 Task: Add an event with the title Third Quarterly Sales Performance Review and Strategy Refinement, date '2023/12/22', time 7:30 AM to 9:30 AMand add a description: A lunch and learn session is a unique professional development opportunity where employees gather during their lunch break to learn and engage in educational activities. It combines the convenience of a mealtime with valuable learning experiences, creating a relaxed and interactive environment for knowledge sharing and skill enhancement._x000D_
_x000D_
, put the event into Red category, logged in from the account softage.7@softage.netand send the event invitation to softage.5@softage.net and softage.1@softage.net. Set a reminder for the event 180 day before
Action: Mouse moved to (107, 123)
Screenshot: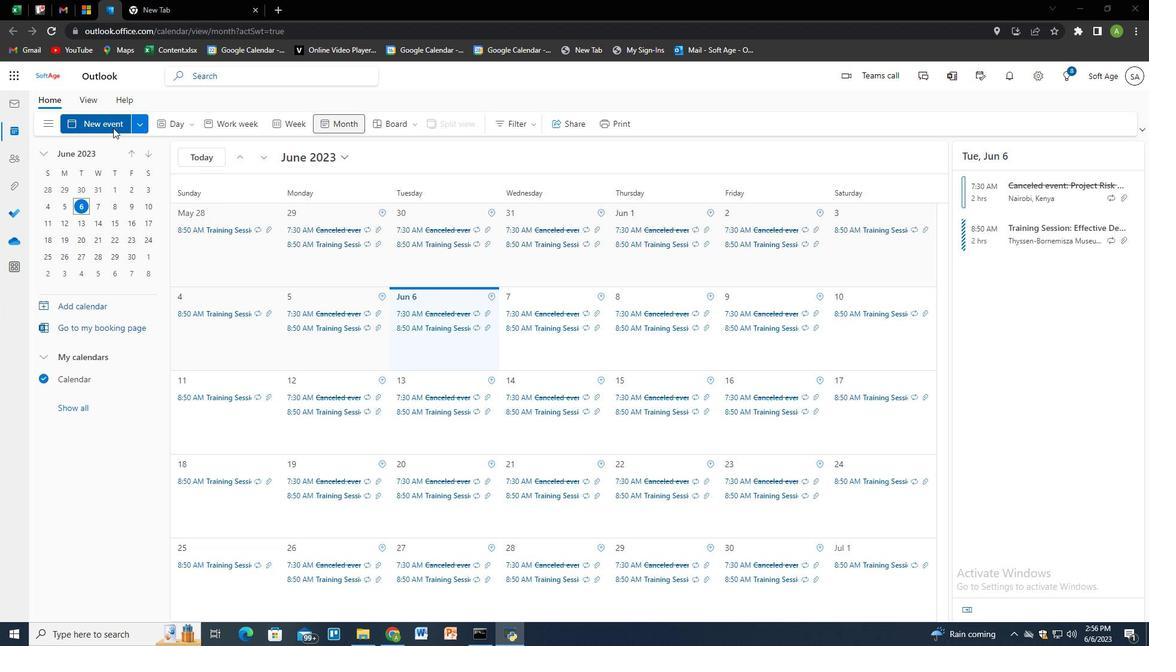 
Action: Mouse pressed left at (107, 123)
Screenshot: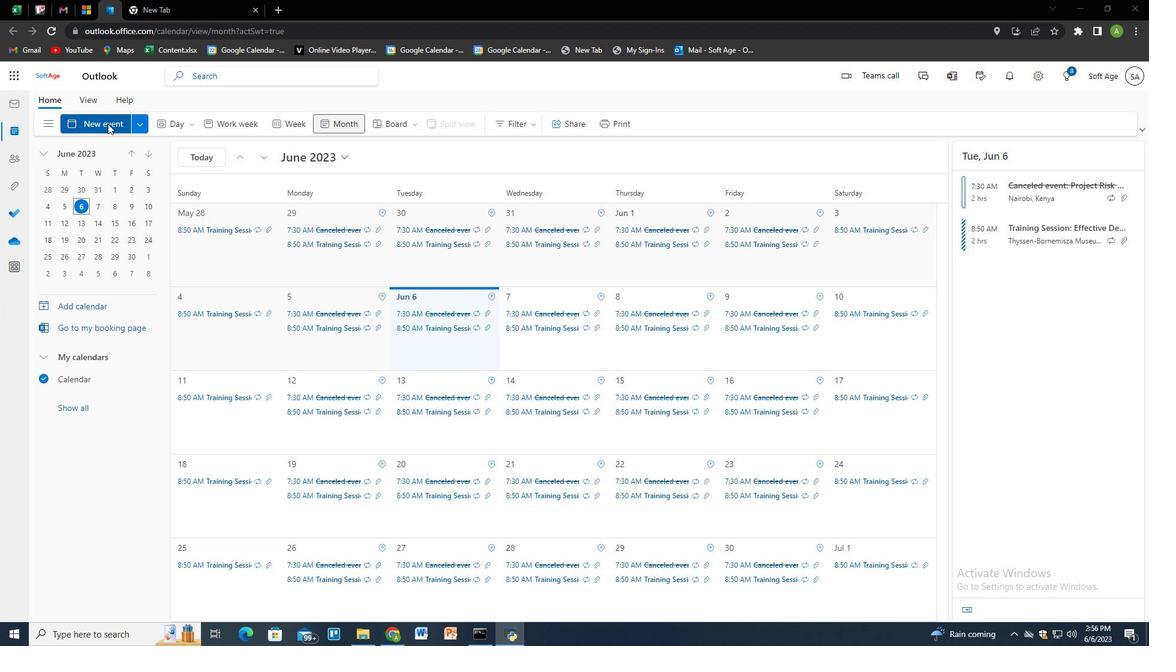 
Action: Mouse moved to (443, 203)
Screenshot: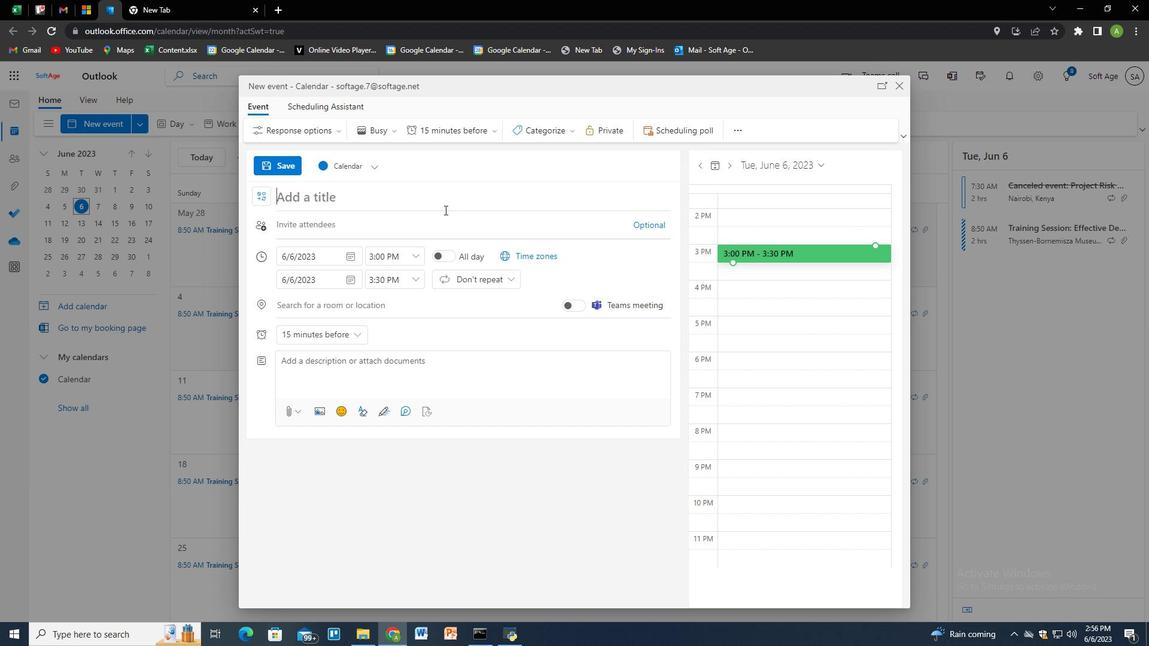 
Action: Mouse pressed left at (443, 203)
Screenshot: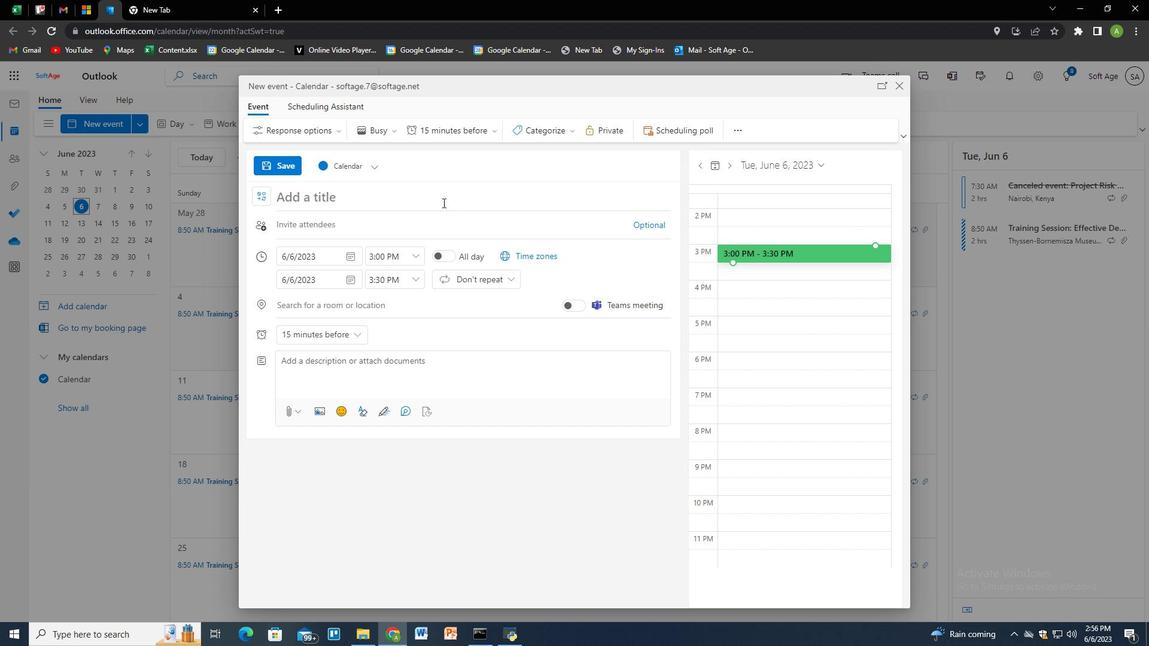 
Action: Key pressed <Key.shift>Third<Key.space><Key.shift><Key.shift><Key.shift><Key.shift><Key.shift><Key.shift><Key.shift><Key.shift><Key.shift><Key.shift><Key.shift><Key.shift><Key.shift><Key.shift><Key.shift><Key.shift><Key.shift><Key.shift><Key.shift><Key.shift><Key.shift><Key.shift><Key.shift><Key.shift><Key.shift><Key.shift><Key.shift><Key.shift><Key.shift><Key.shift><Key.shift><Key.shift><Key.shift><Key.shift><Key.shift><Key.shift><Key.shift><Key.shift><Key.shift><Key.shift><Key.shift><Key.shift><Key.shift><Key.shift><Key.shift>Quarterly<Key.space><Key.shift>Sales<Key.space>p<Key.backspace><Key.shift>Performance<Key.space><Key.shift>Review<Key.space>and<Key.space><Key.shift>Strategy<Key.space><Key.shift>Refinement<Key.tab><Key.tab><Key.tab>
Screenshot: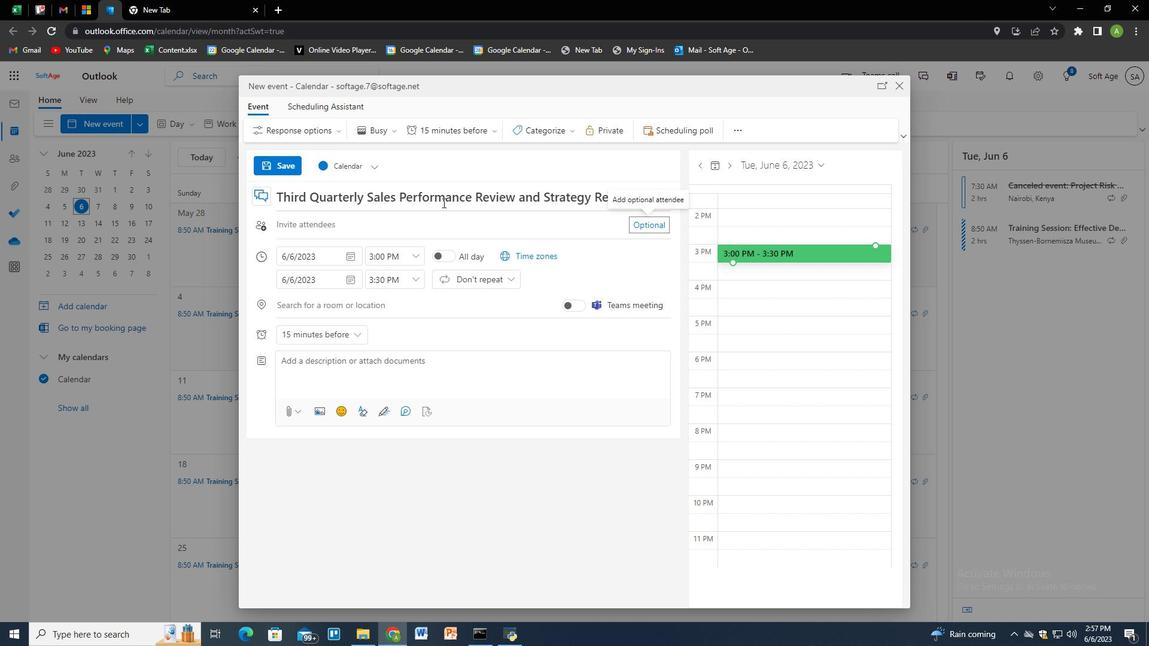 
Action: Mouse moved to (350, 251)
Screenshot: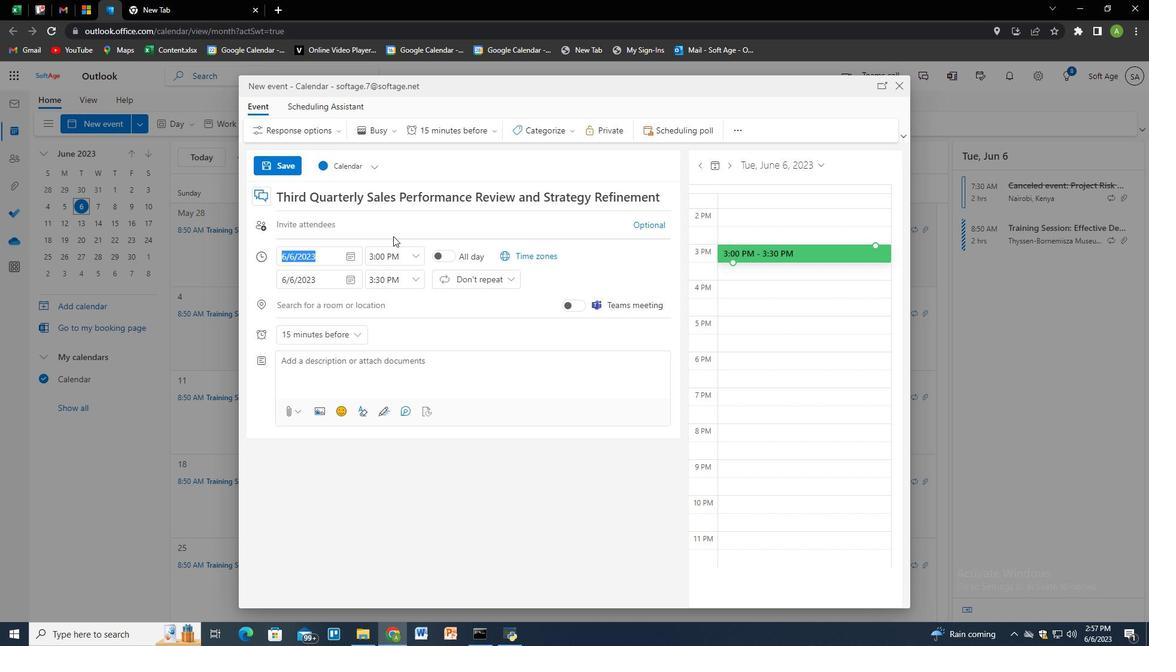 
Action: Mouse pressed left at (350, 251)
Screenshot: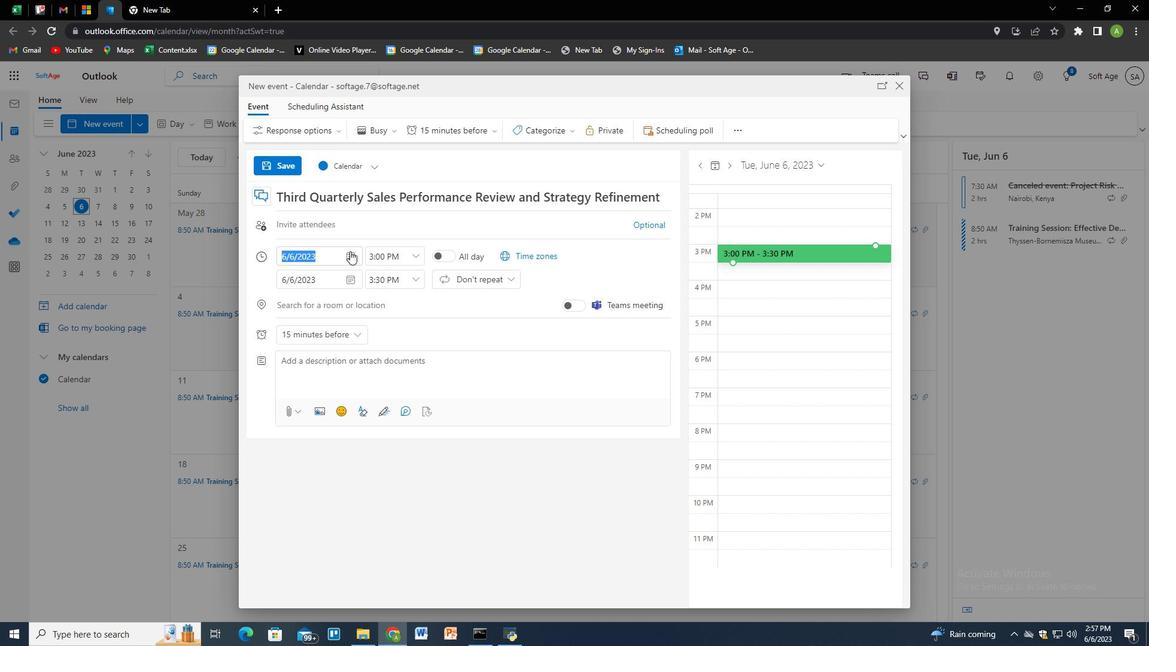 
Action: Mouse moved to (338, 273)
Screenshot: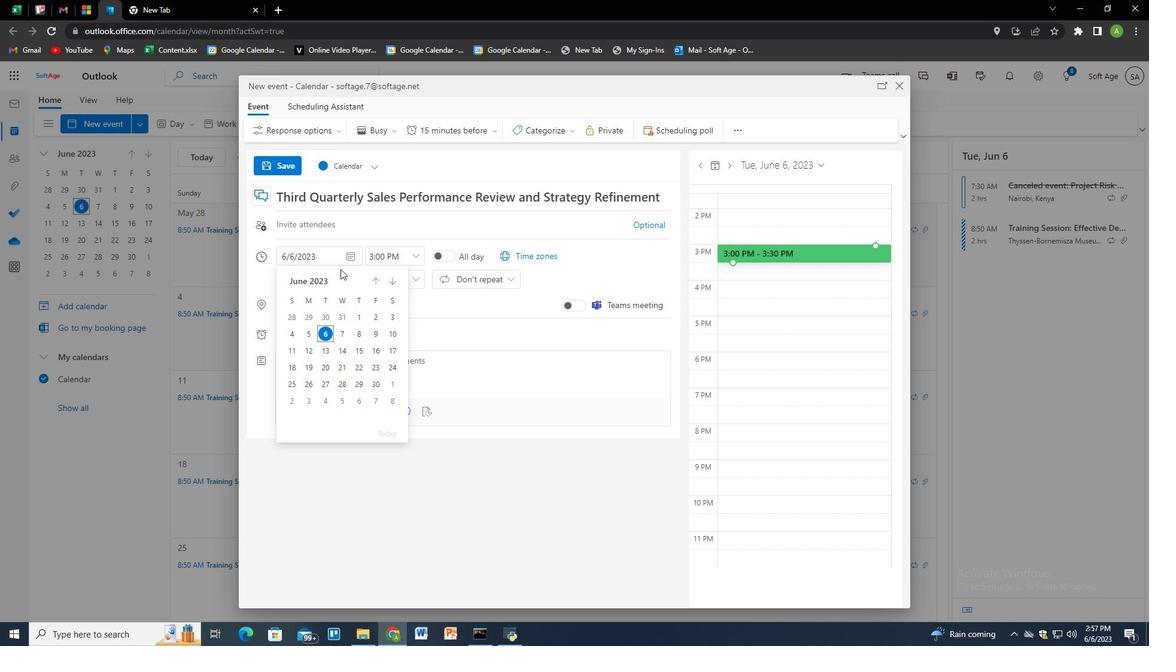 
Action: Mouse pressed left at (338, 273)
Screenshot: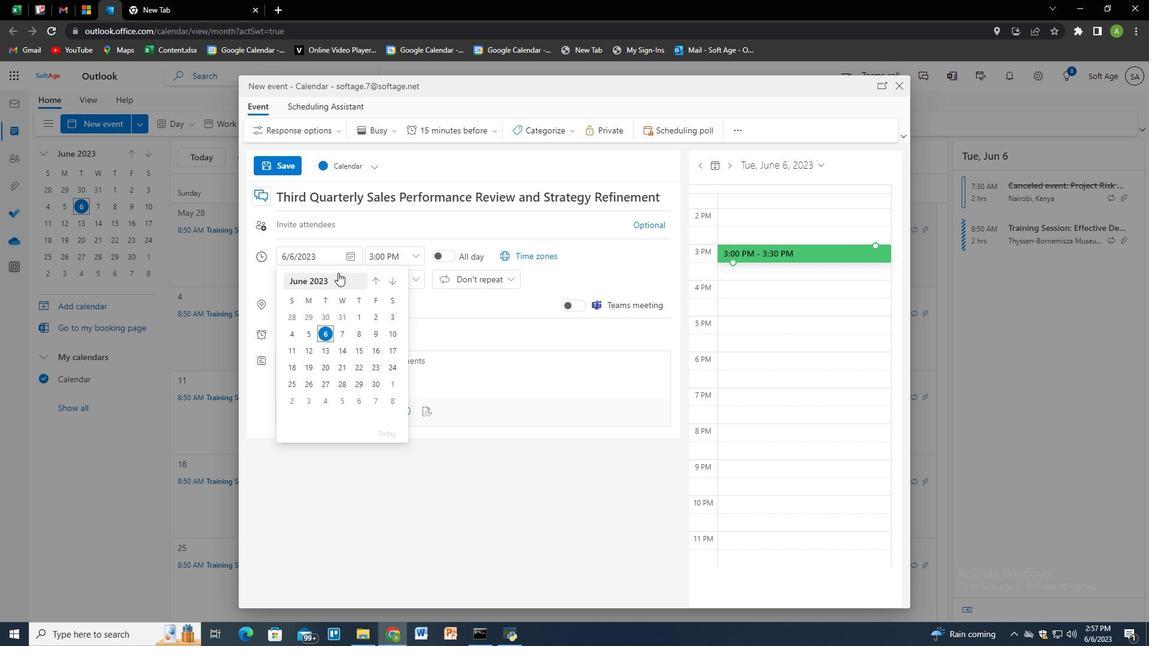 
Action: Mouse moved to (338, 277)
Screenshot: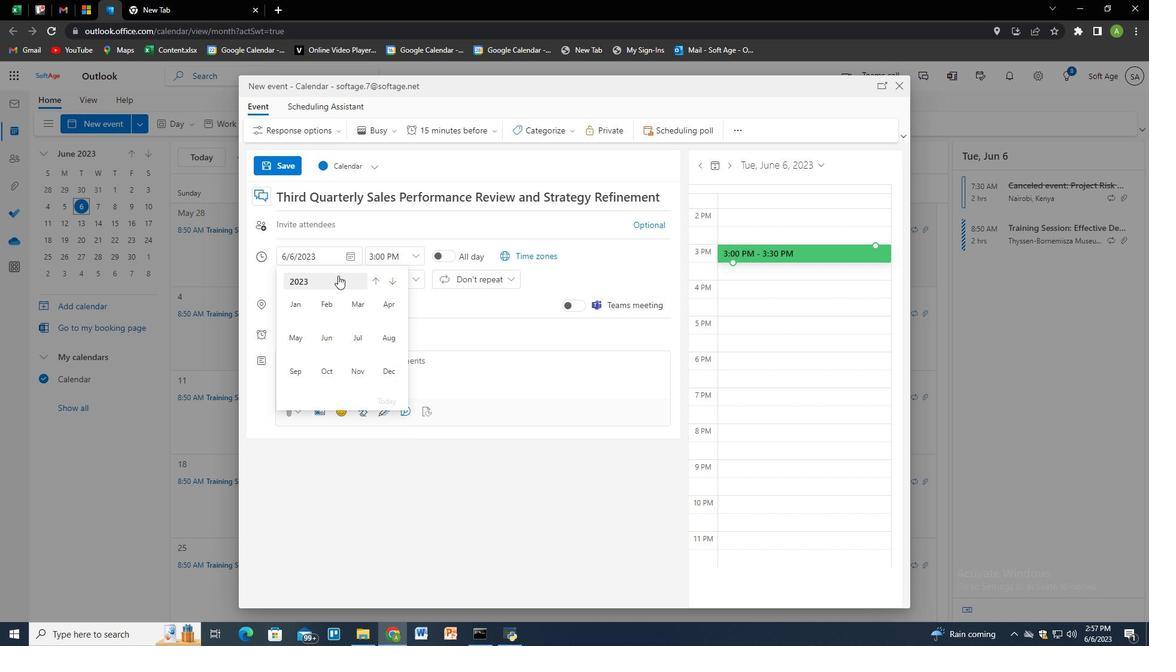 
Action: Mouse pressed left at (338, 277)
Screenshot: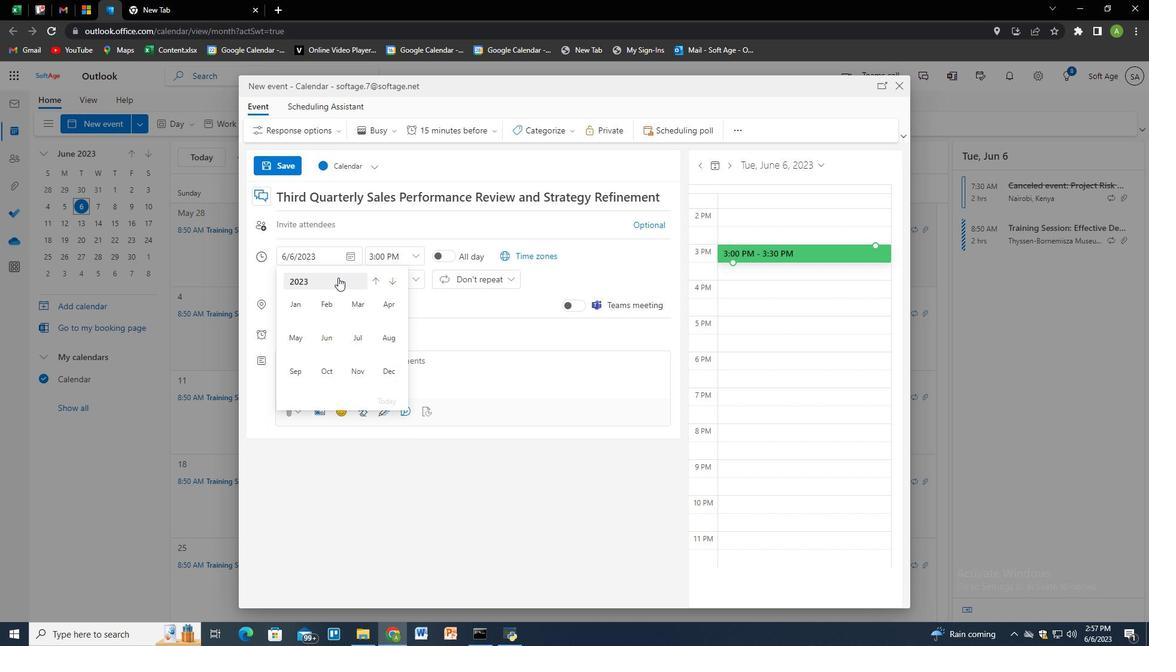
Action: Mouse pressed left at (338, 277)
Screenshot: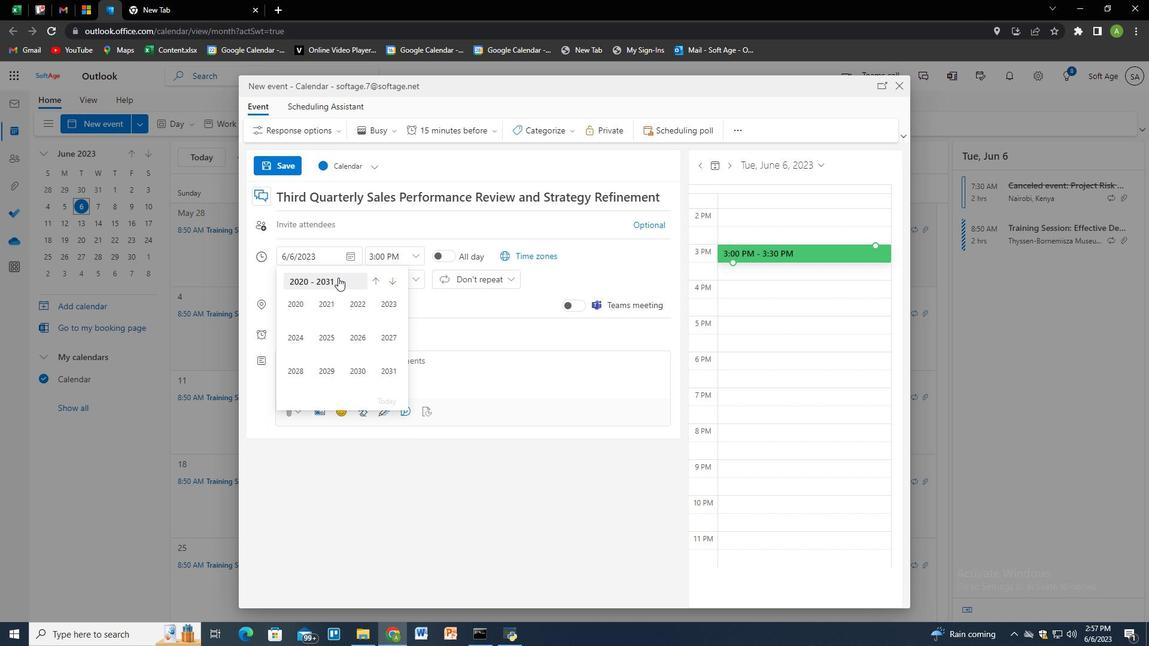 
Action: Mouse moved to (338, 277)
Screenshot: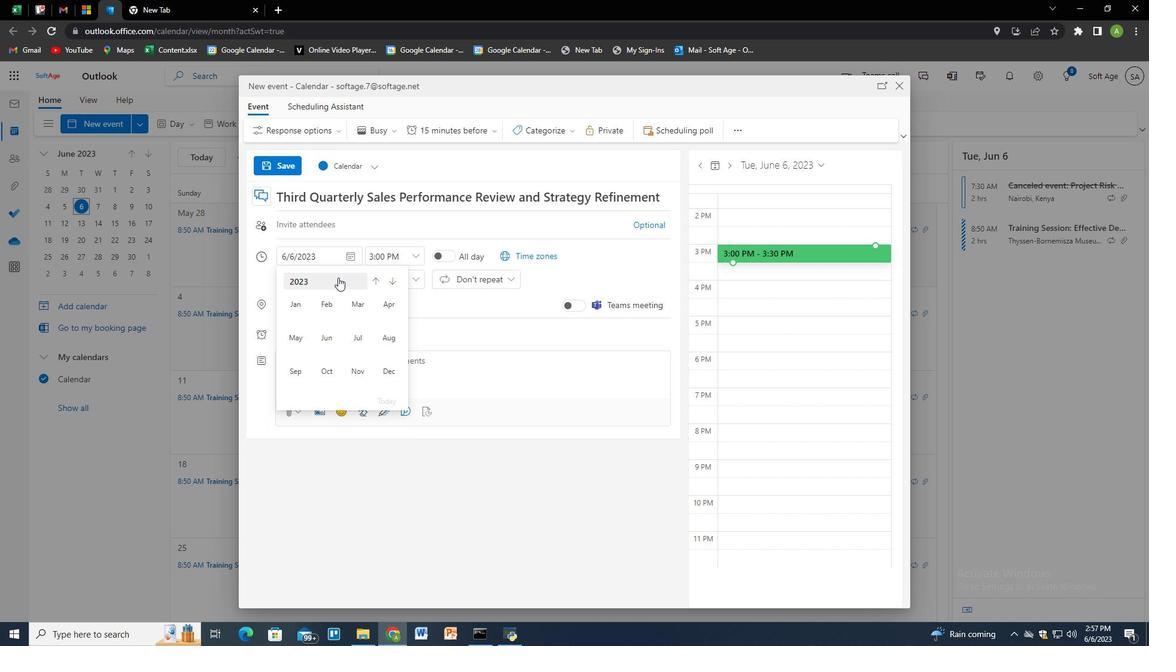 
Action: Mouse pressed left at (338, 277)
Screenshot: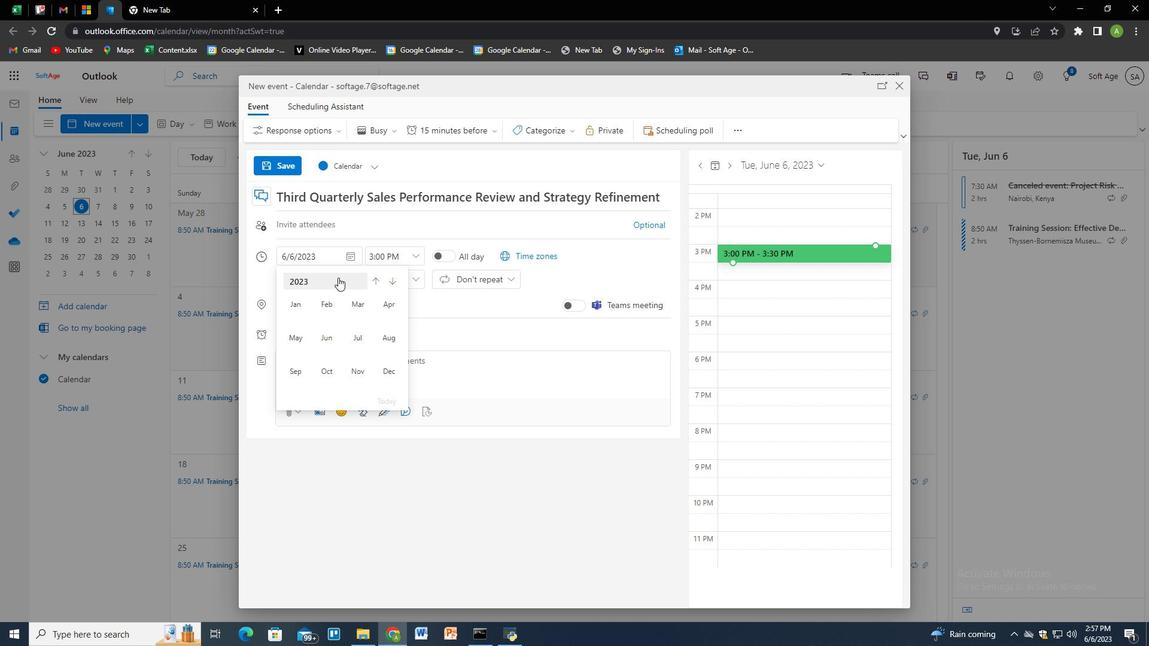 
Action: Mouse moved to (350, 281)
Screenshot: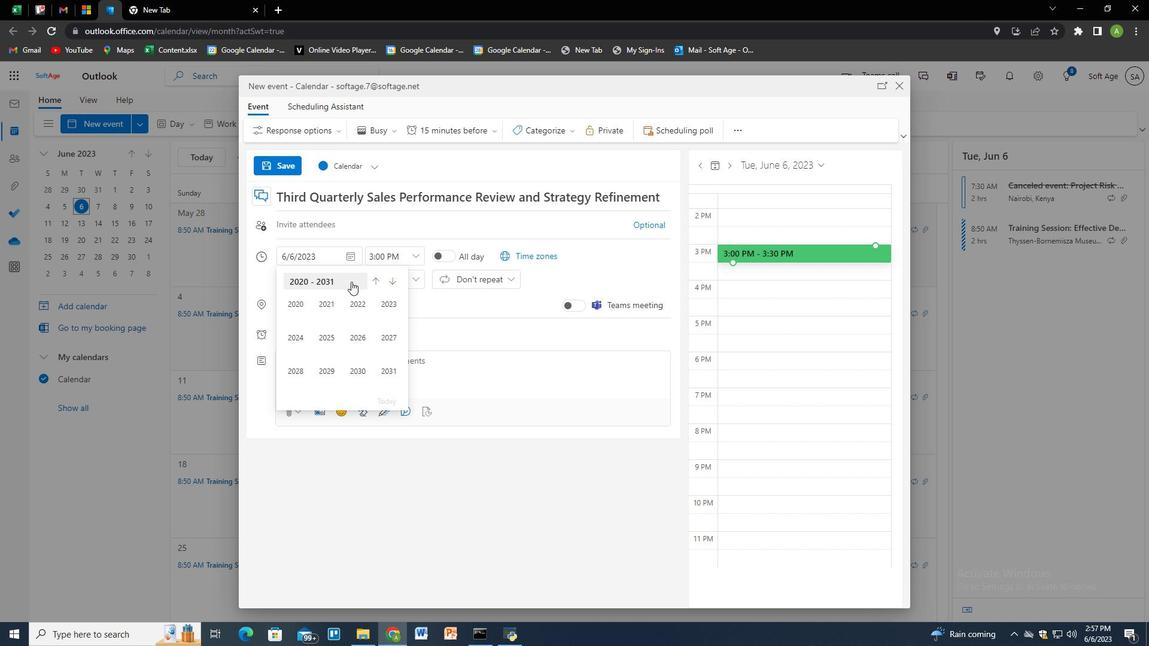 
Action: Mouse pressed left at (350, 281)
Screenshot: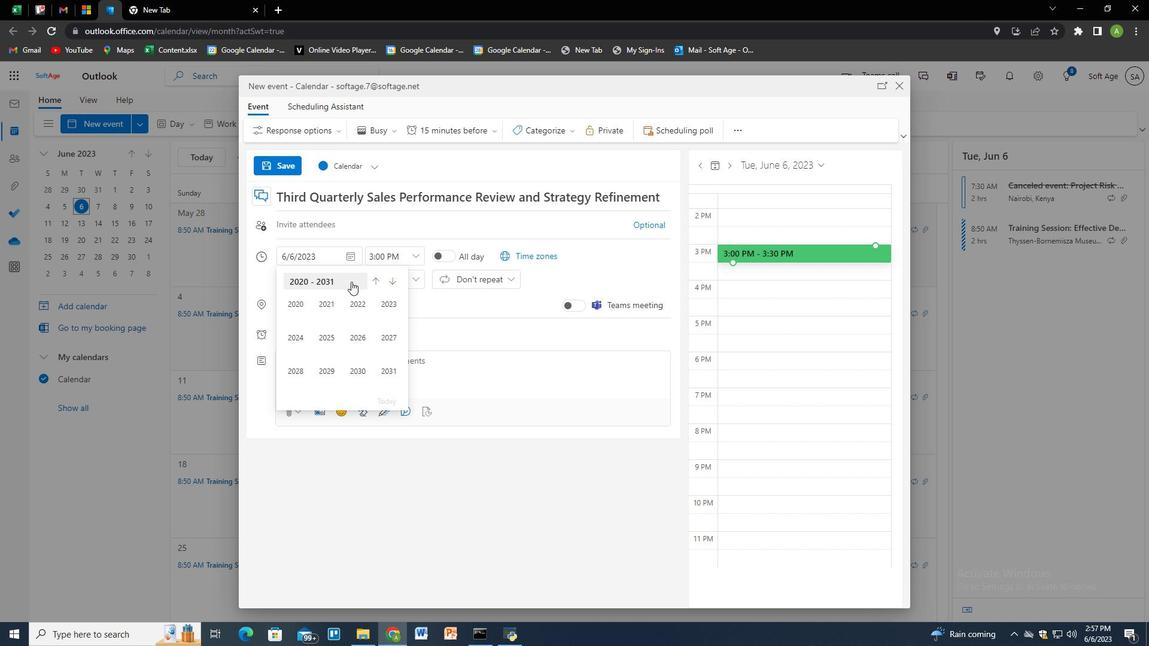 
Action: Mouse moved to (389, 373)
Screenshot: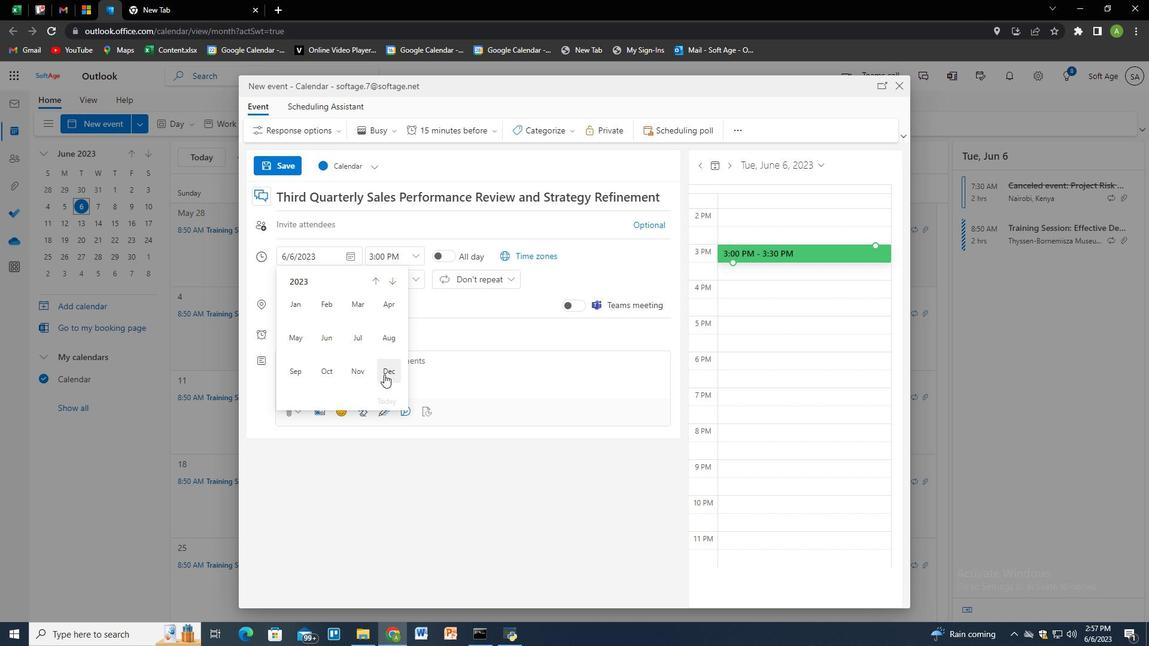 
Action: Mouse pressed left at (389, 373)
Screenshot: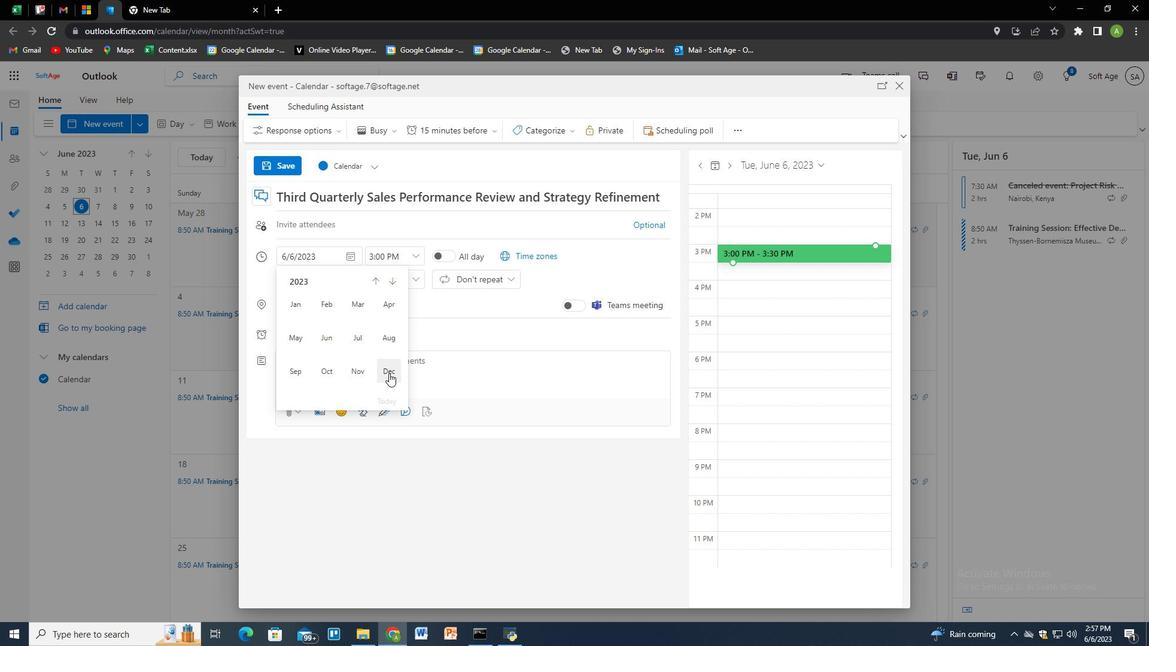 
Action: Mouse moved to (374, 368)
Screenshot: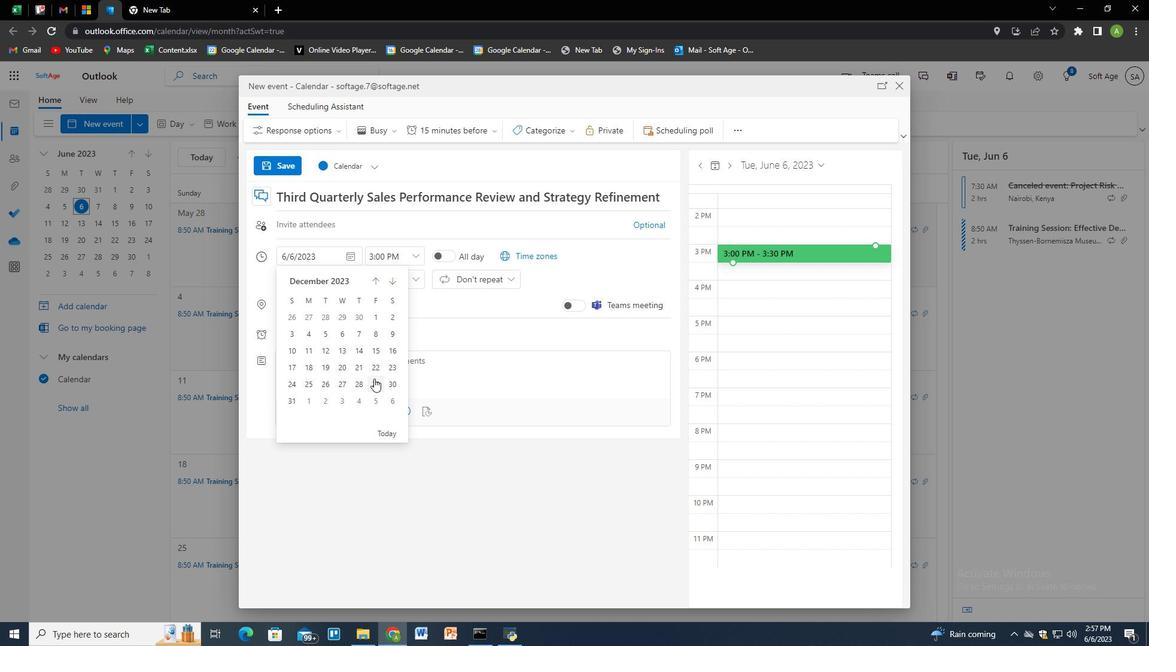 
Action: Mouse pressed left at (374, 368)
Screenshot: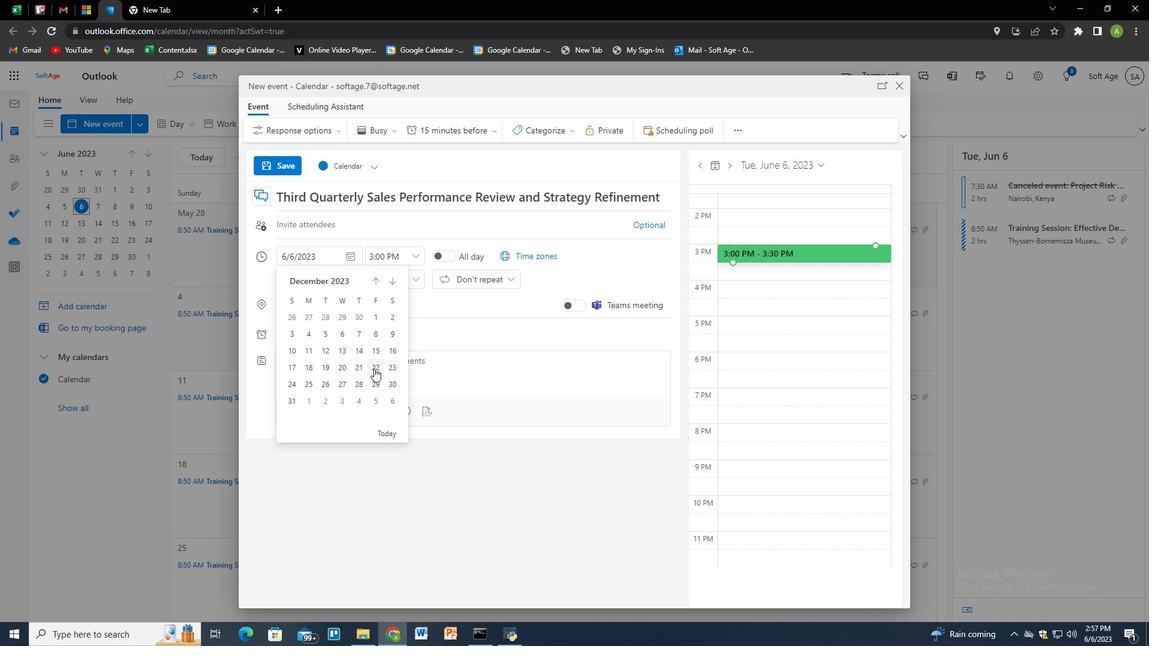 
Action: Mouse moved to (379, 255)
Screenshot: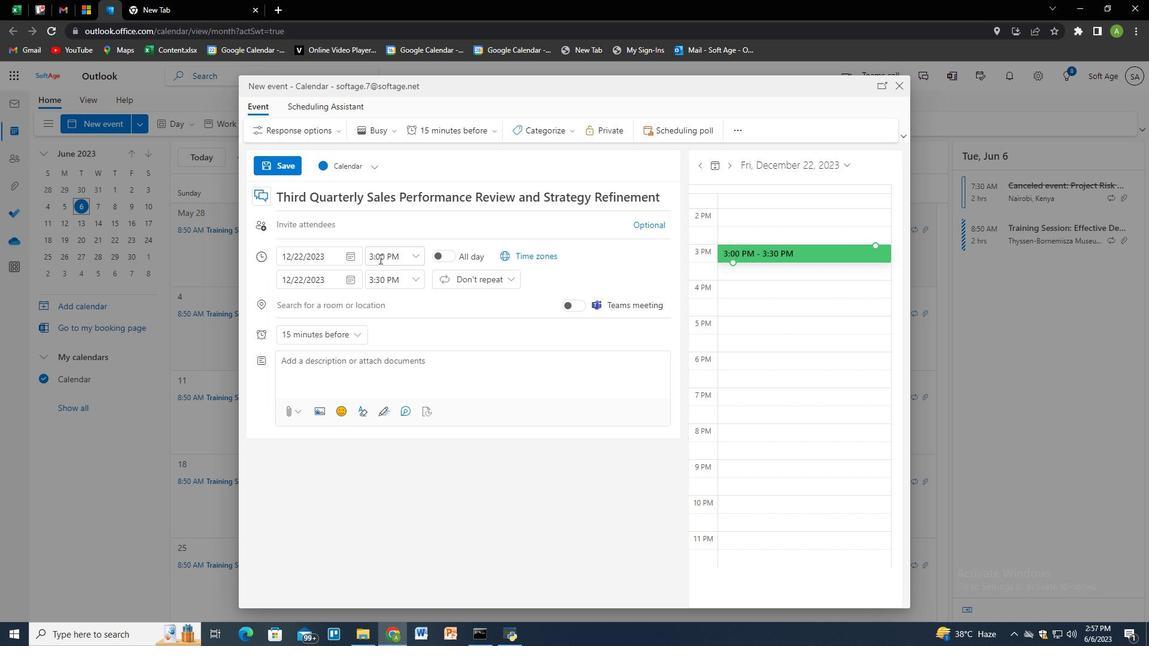
Action: Mouse pressed left at (379, 255)
Screenshot: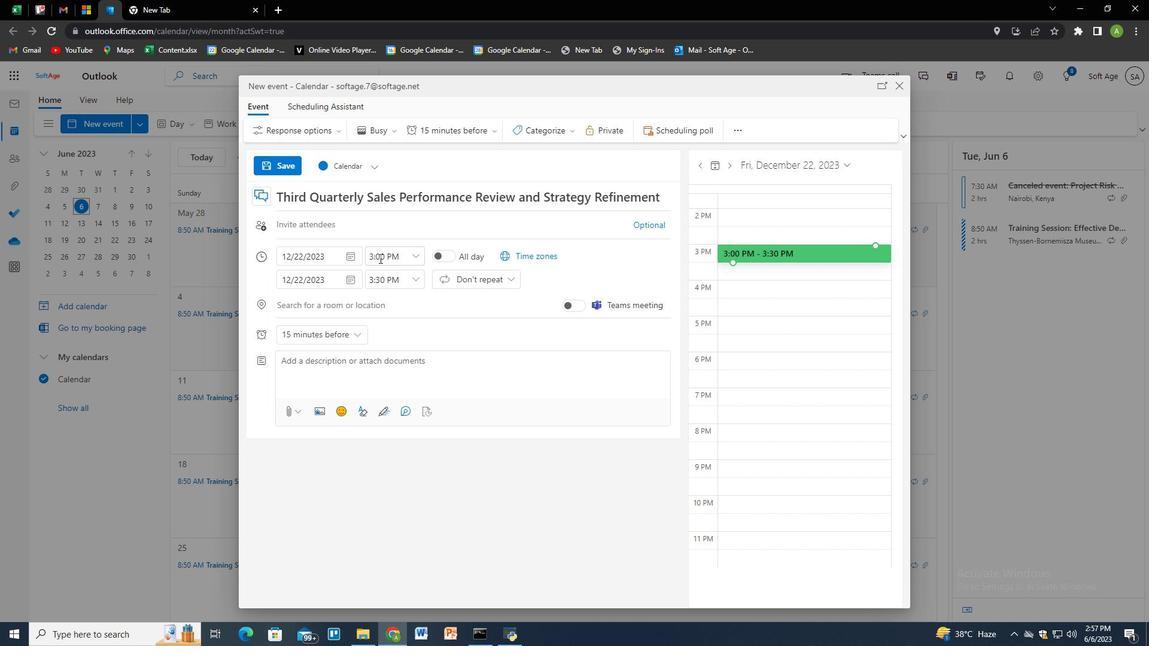 
Action: Key pressed 7<Key.shift_r>:30<Key.space><Key.shift>A<Key.shift_r>MM<Key.tab><Key.tab>9<Key.shift_r>:30<Key.space><Key.shift>AMM
Screenshot: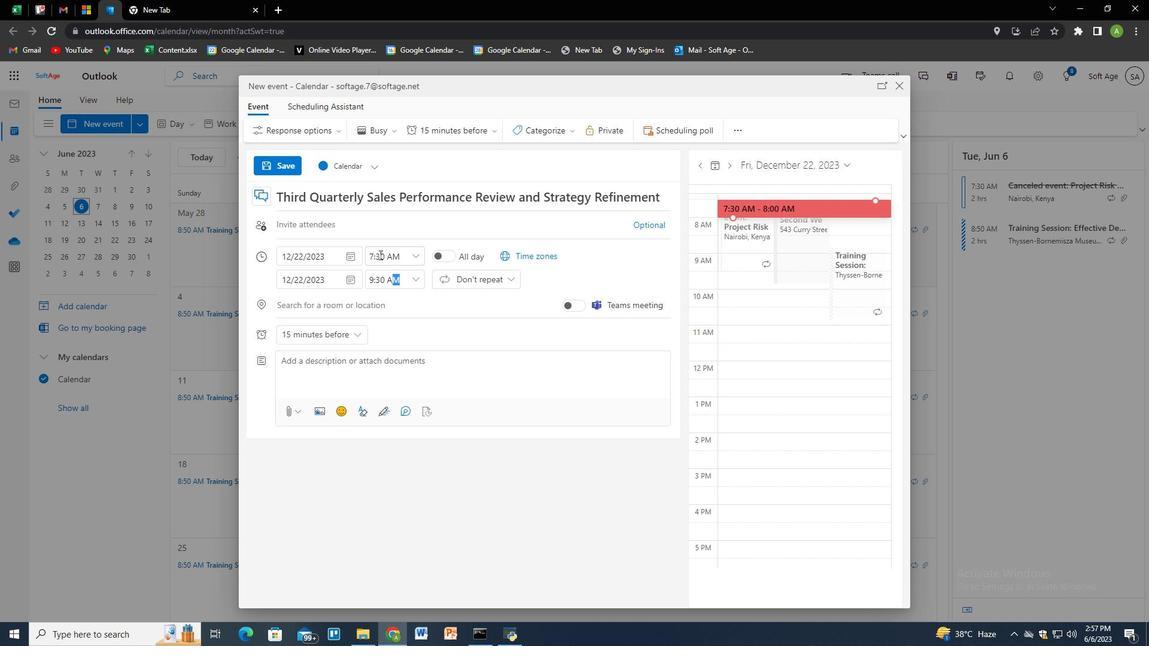 
Action: Mouse moved to (392, 311)
Screenshot: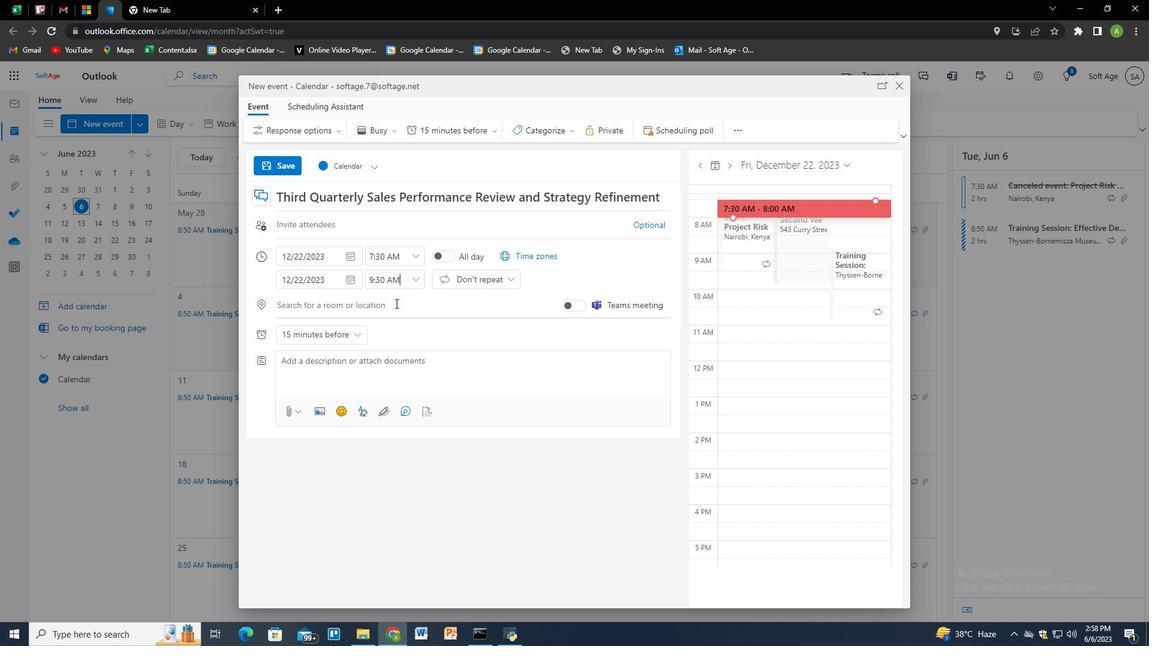 
Action: Key pressed <Key.tab><Key.tab><Key.tab><Key.tab><Key.tab><Key.tab><Key.tab><Key.tab><Key.tab><Key.backspace><Key.backspace><Key.backspace><Key.backspace><Key.backspace><Key.backspace><Key.backspace><Key.backspace><Key.backspace><Key.backspace><Key.backspace><Key.backspace><Key.backspace><Key.shift><Key.shift><Key.shift><Key.shift><Key.shift><Key.shift><Key.shift><Key.shift><Key.shift><Key.shift><Key.shift><Key.shift><Key.shift><Key.shift><Key.shift><Key.shift><Key.shift><Key.shift><Key.shift><Key.shift><Key.shift><Key.shift><Key.shift><Key.shift><Key.shift><Key.shift><Key.shift><Key.shift><Key.shift><Key.shift><Key.shift><Key.shift><Key.shift><Key.shift><Key.shift><Key.shift><Key.shift><Key.shift><Key.shift>
Screenshot: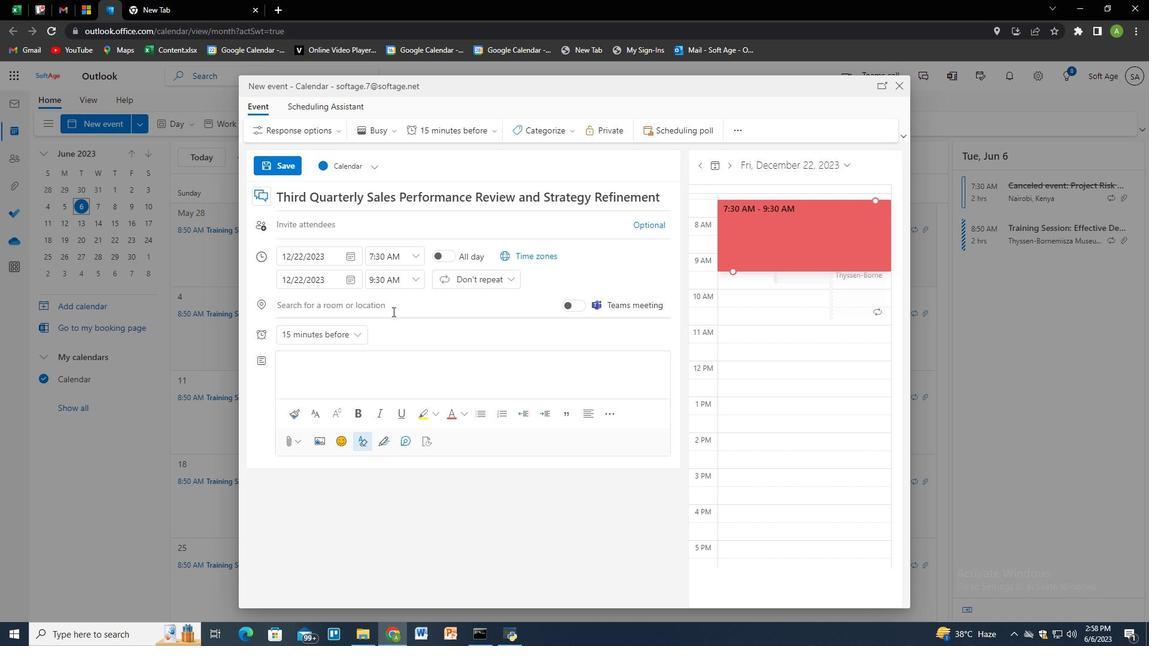 
Action: Mouse moved to (372, 345)
Screenshot: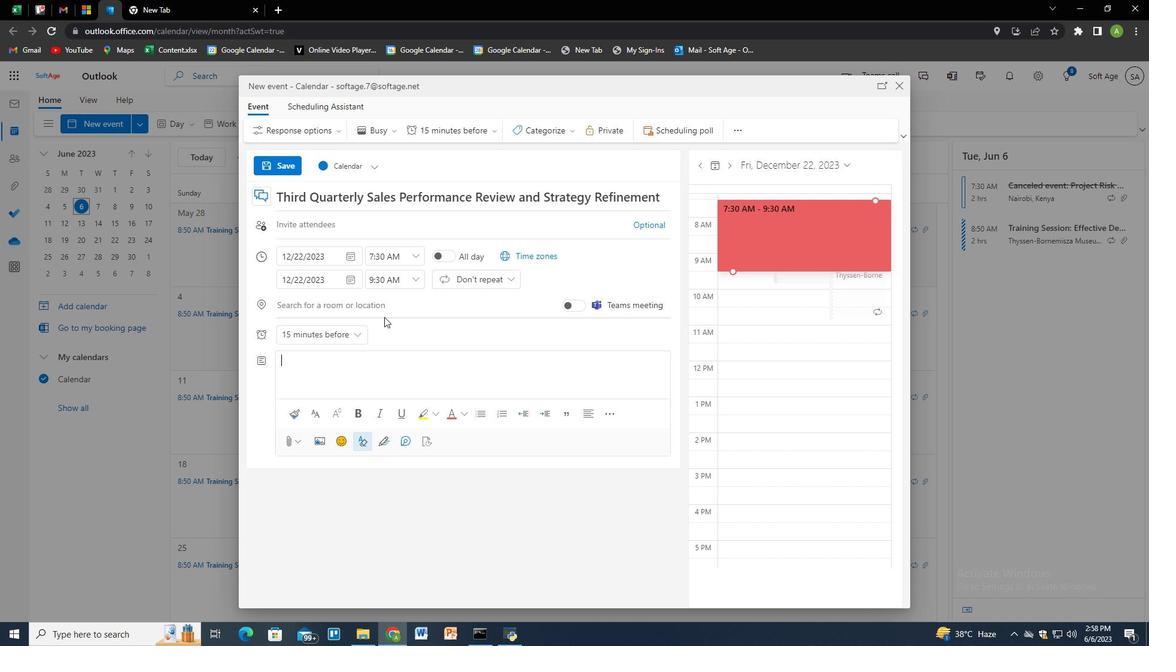 
Action: Key pressed <Key.shift>A<Key.space>luc<Key.backspace>nch<Key.space>and<Key.space>learn<Key.space>session<Key.space>is<Key.space>a<Key.space>unique<Key.space>po<Key.backspace><Key.backspace><Key.backspace><Key.backspace><Key.backspace><Key.backspace><Key.backspace><Key.backspace><Key.backspace><Key.backspace><Key.backspace><Key.backspace><Key.backspace><Key.backspace><Key.backspace><Key.space>is<Key.space>a<Key.space>unique<Key.space>professional<Key.space>fe<Key.backspace><Key.backspace>developem<Key.backspace><Key.backspace>ment<Key.space>opportunity<Key.space>where<Key.space>empo<Key.backspace>loyees<Key.space>gather<Key.space>during<Key.space>their<Key.space>lunch<Key.space>break<Key.space>to<Key.space>learn<Key.space>and<Key.space>engage<Key.space>in<Key.space>educca<Key.backspace><Key.backspace>cati<Key.backspace><Key.backspace><Key.backspace><Key.backspace>cati<Key.backspace><Key.backspace><Key.backspace><Key.backspace>ational<Key.space>acitivites.<Key.space><Key.shift><Key.backspace><Key.backspace><Key.backspace><Key.backspace>ies<Key.space><Key.backspace>.<Key.space><Key.shift>It<Key.space>combines<Key.space>the<Key.space>convencece<Key.backspace><Key.backspace><Key.backspace><Key.backspace>ience<Key.space>of<Key.space>a<Key.space>mealtime<Key.space>with<Key.space>valuable<Key.space>lr<Key.backspace>earning<Key.space>experience,<Key.space>create<Key.backspace>ing<Key.space>a<Key.space>relaxed<Key.space>and<Key.space>interactive<Key.space>envirome<Key.backspace><Key.backspace>nment.<Key.backspace><Key.space>for<Key.space>knowledge<Key.space>sharing<Key.space>and<Key.space>skill<Key.space>eng<Key.backspace>ga<Key.backspace><Key.backspace>gn<Key.backspace><Key.backspace>hancement.
Screenshot: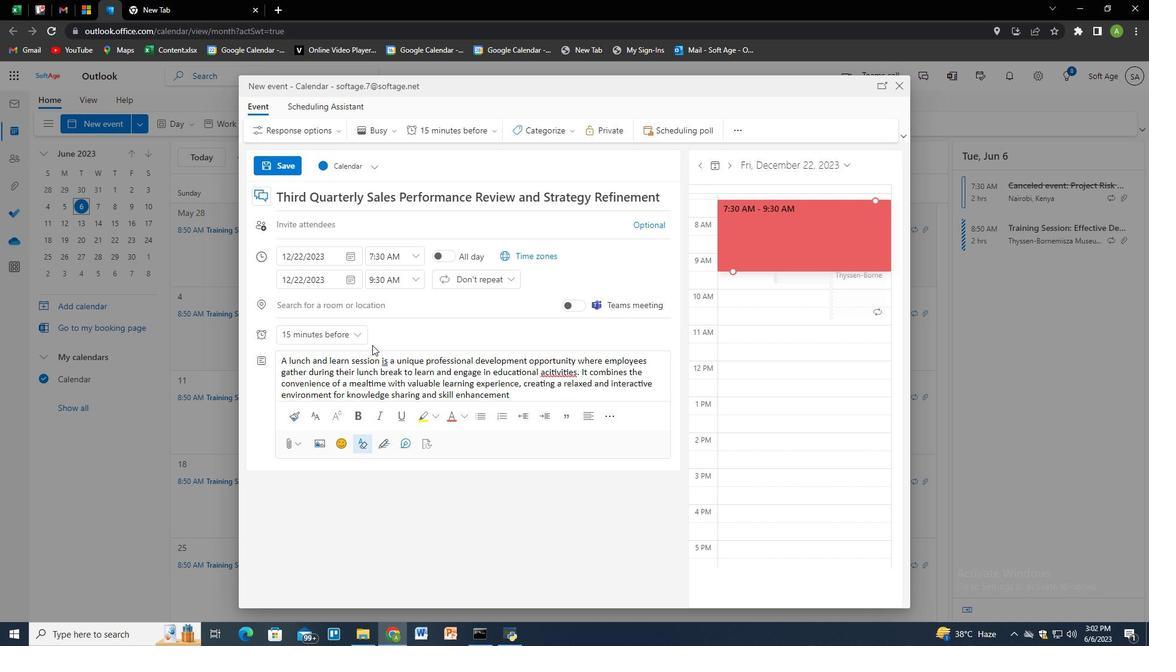 
Action: Mouse moved to (563, 374)
Screenshot: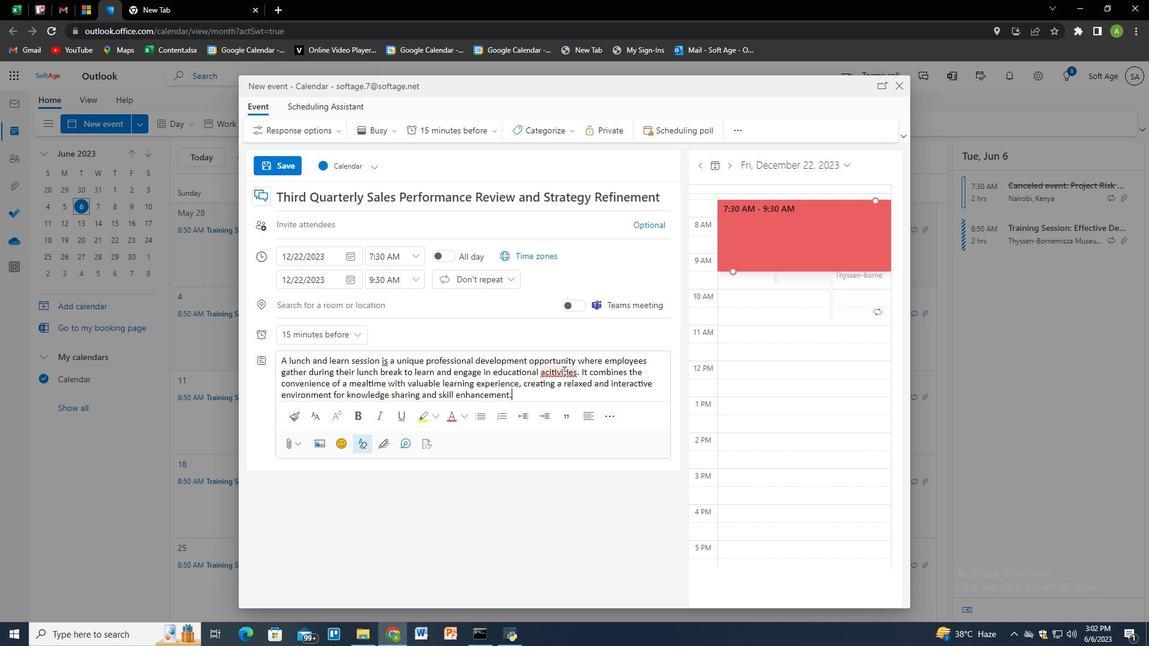 
Action: Mouse pressed left at (563, 374)
Screenshot: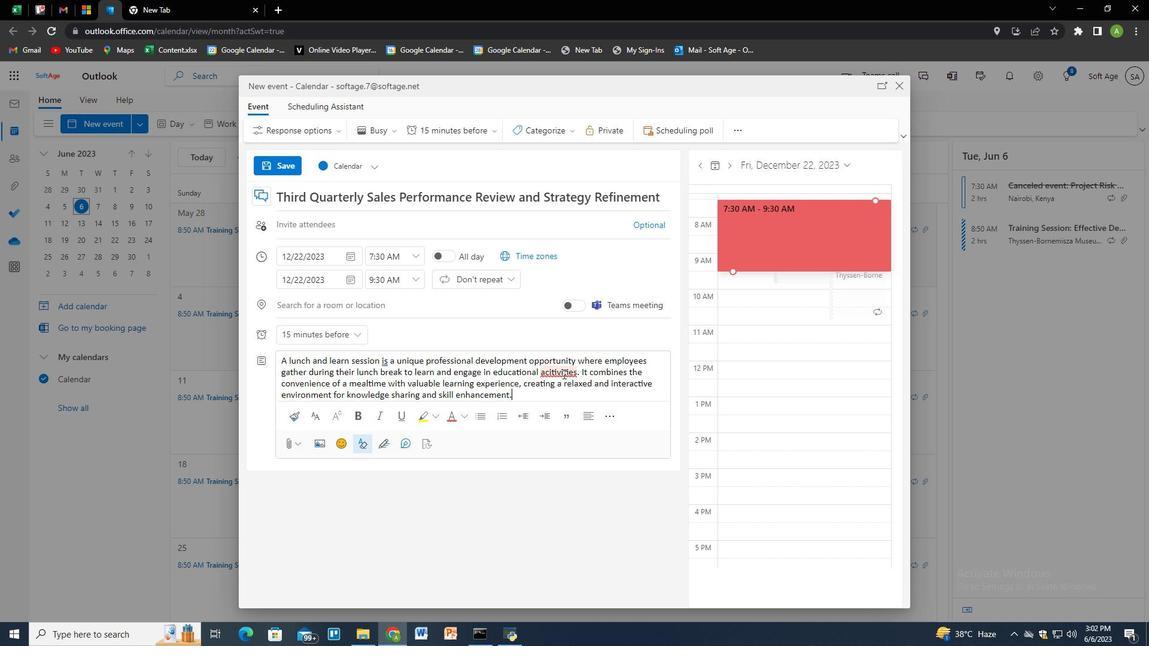 
Action: Mouse moved to (568, 414)
Screenshot: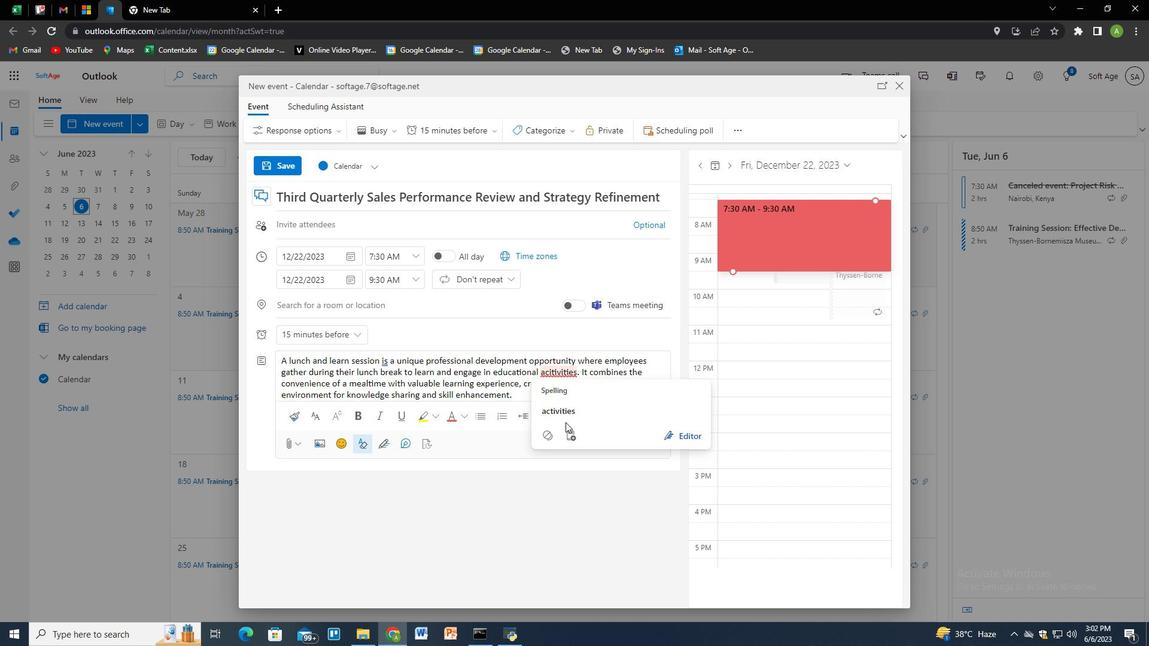 
Action: Mouse pressed left at (568, 414)
Screenshot: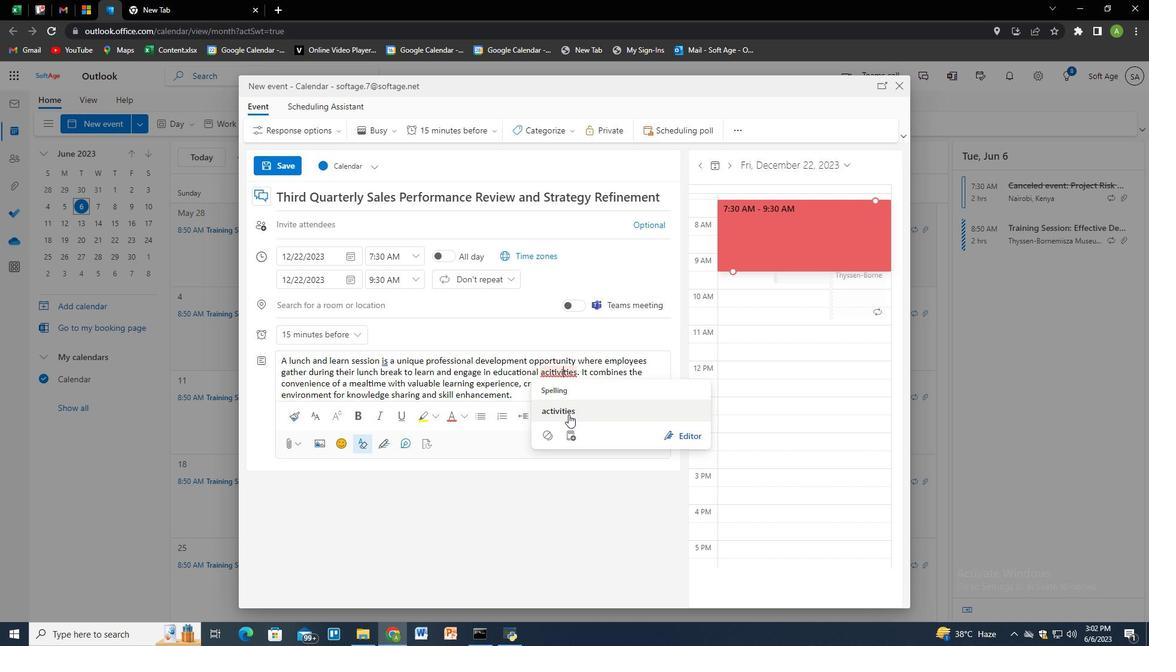 
Action: Mouse moved to (569, 394)
Screenshot: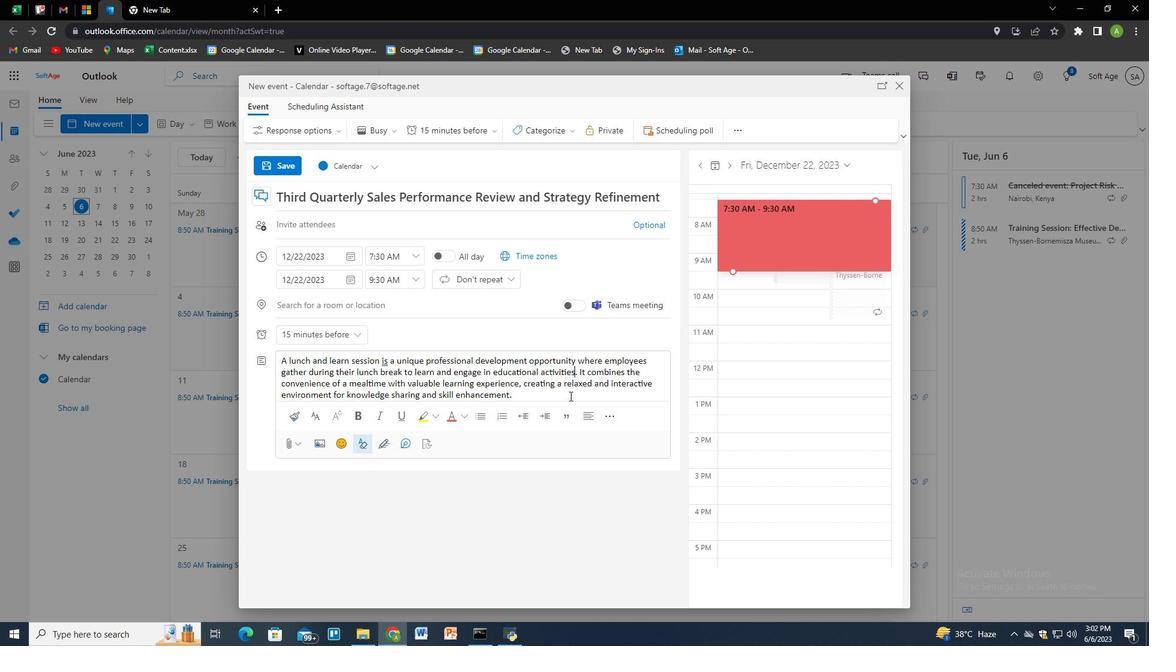 
Action: Mouse pressed left at (569, 394)
Screenshot: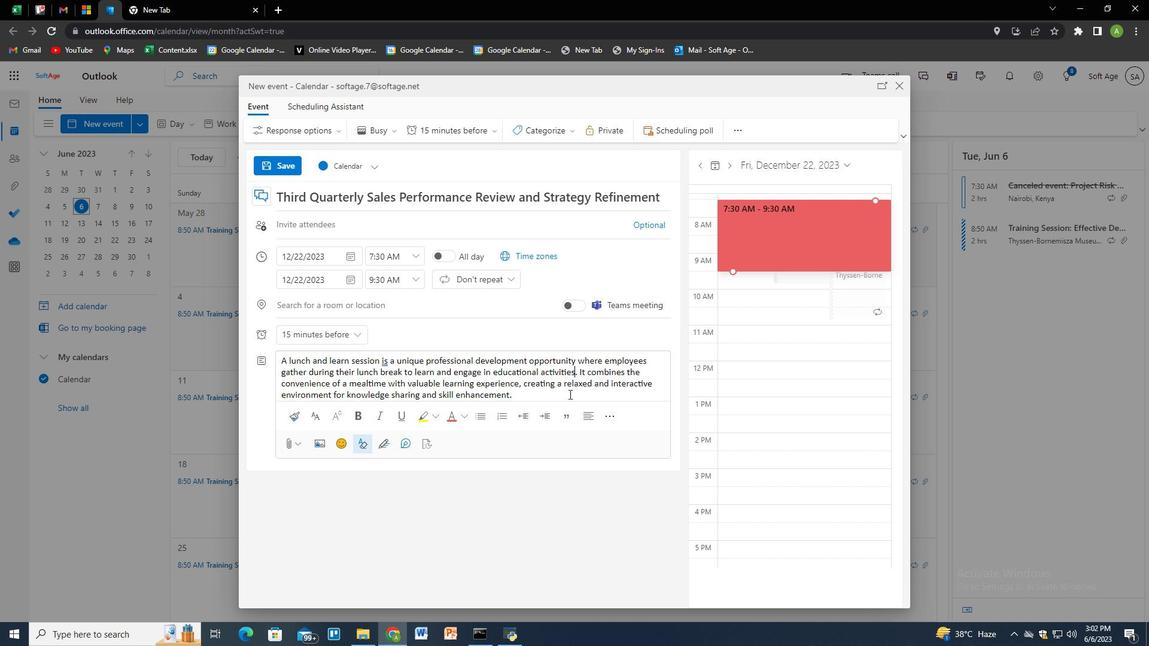 
Action: Mouse moved to (554, 129)
Screenshot: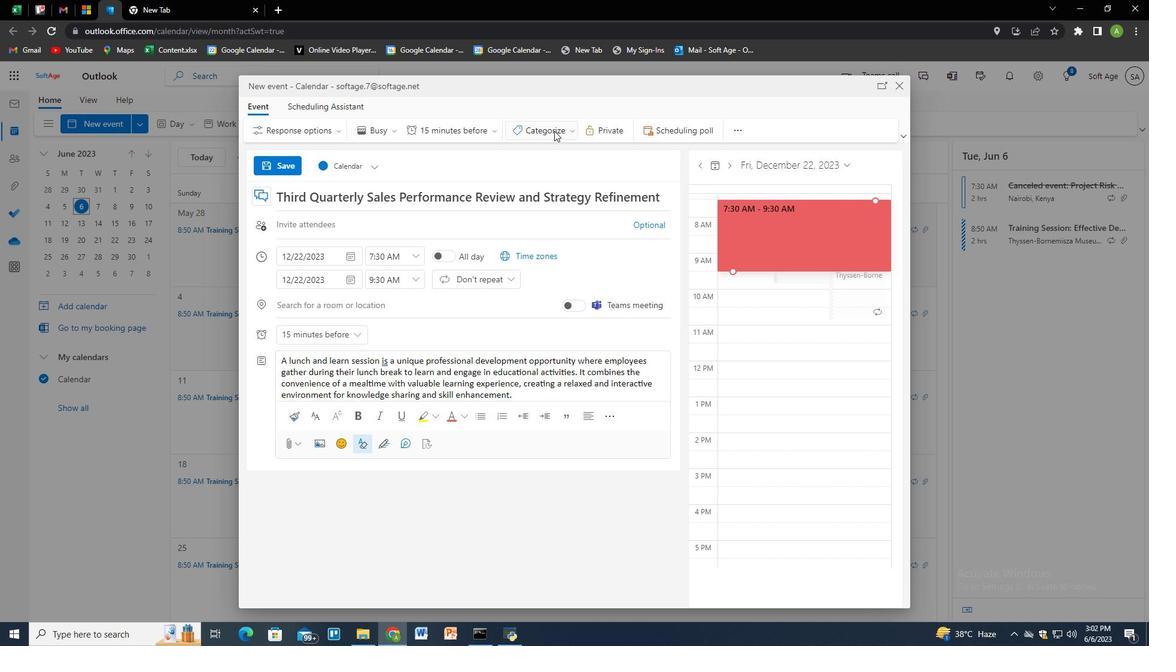 
Action: Mouse pressed left at (554, 129)
Screenshot: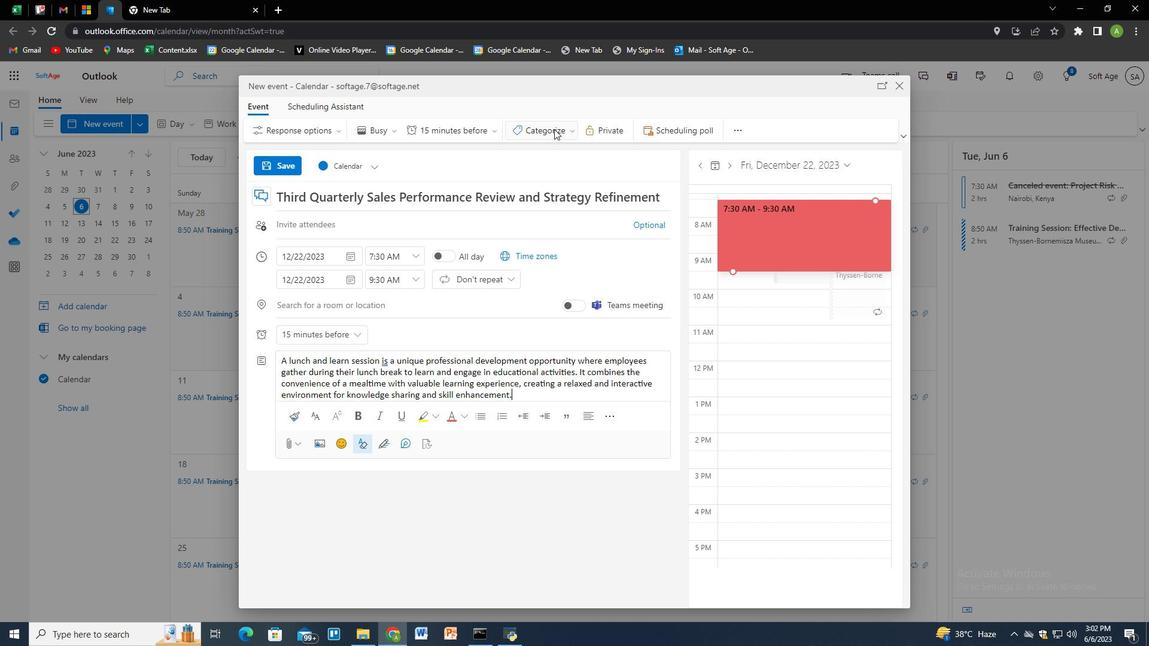 
Action: Mouse moved to (553, 226)
Screenshot: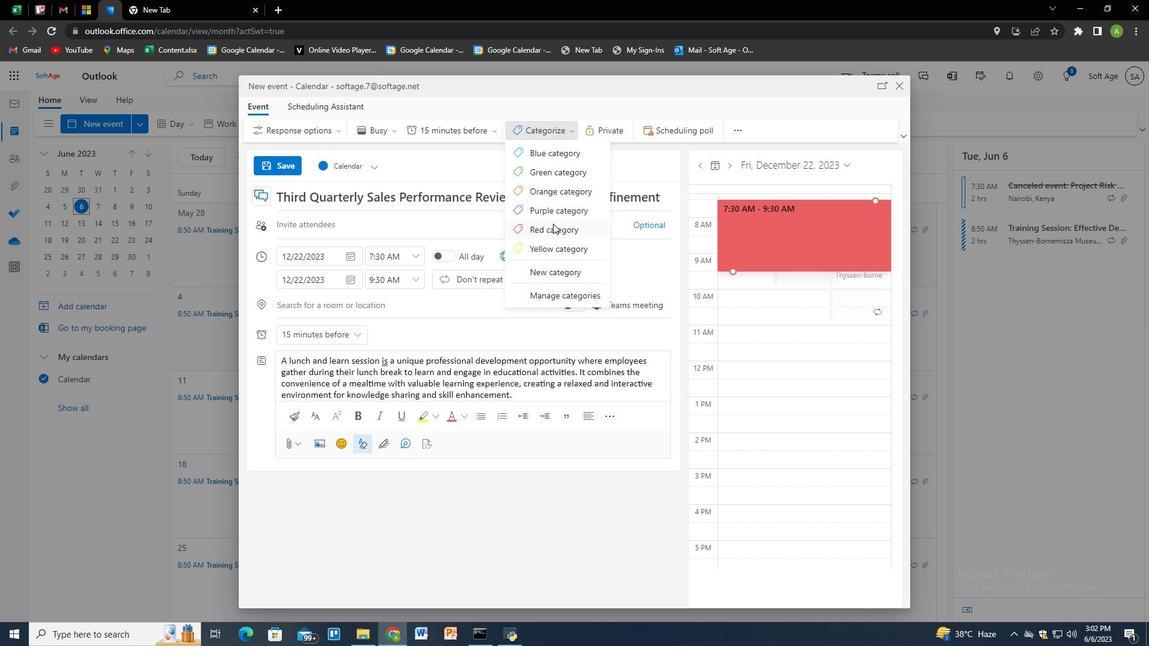 
Action: Mouse pressed left at (553, 226)
Screenshot: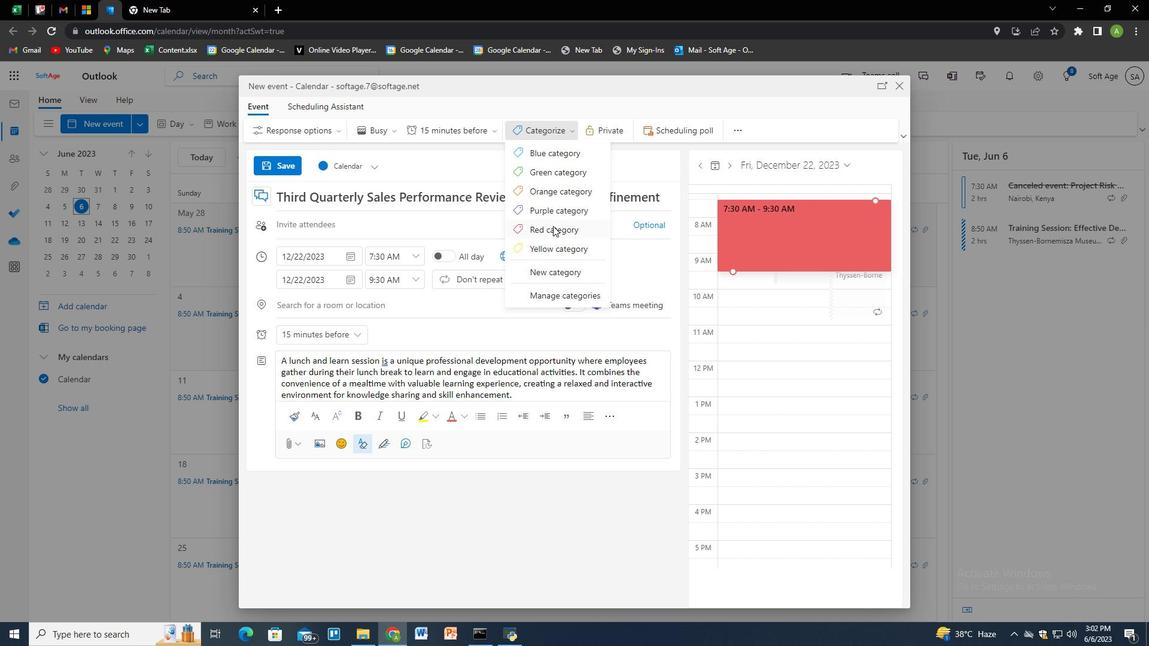 
Action: Mouse moved to (398, 227)
Screenshot: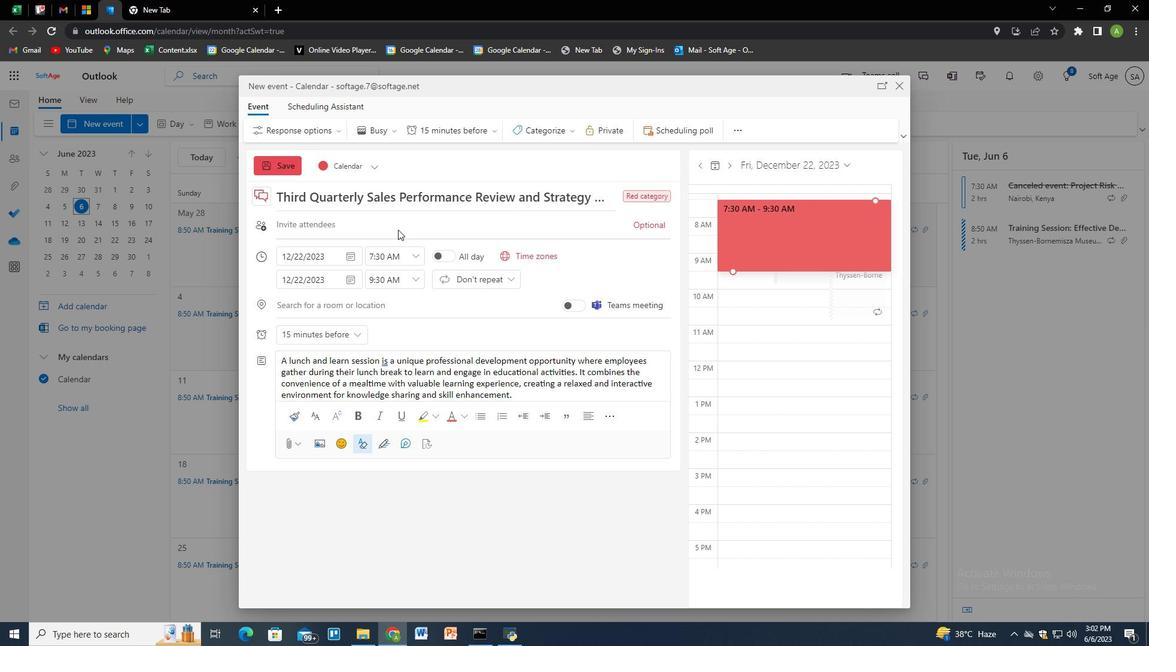 
Action: Mouse pressed left at (398, 227)
Screenshot: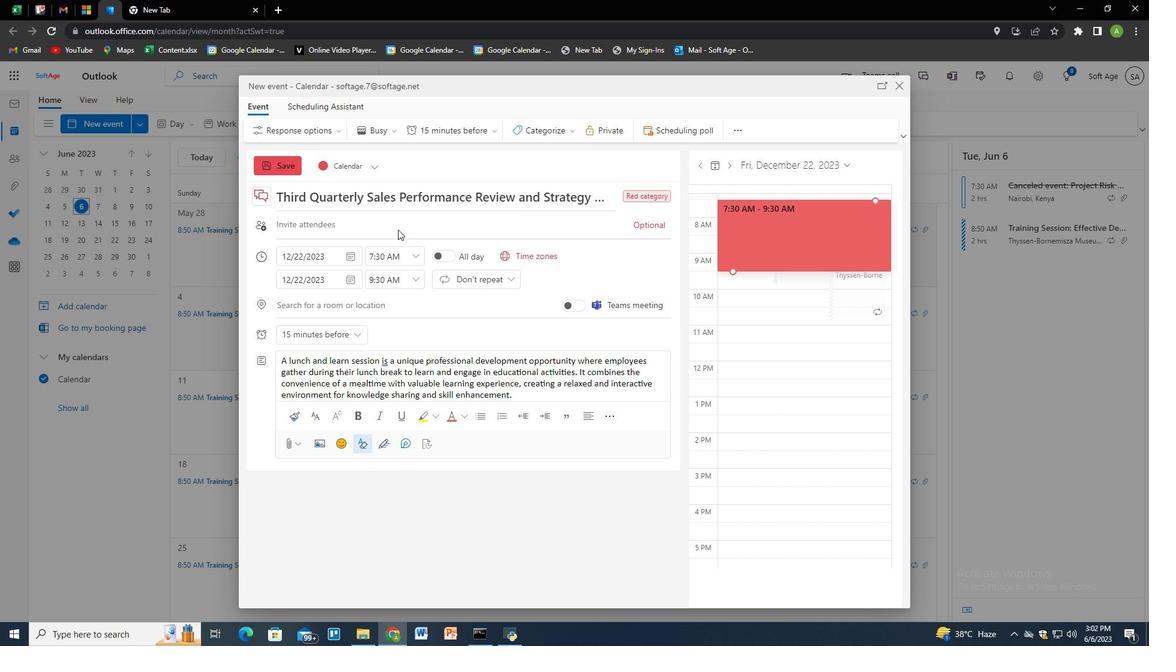
Action: Key pressed softage.5<Key.shift><Key.shift><Key.shift><Key.shift><Key.shift>@softage.net<Key.enter>softage.1<Key.shift>@softage.net<Key.enter>
Screenshot: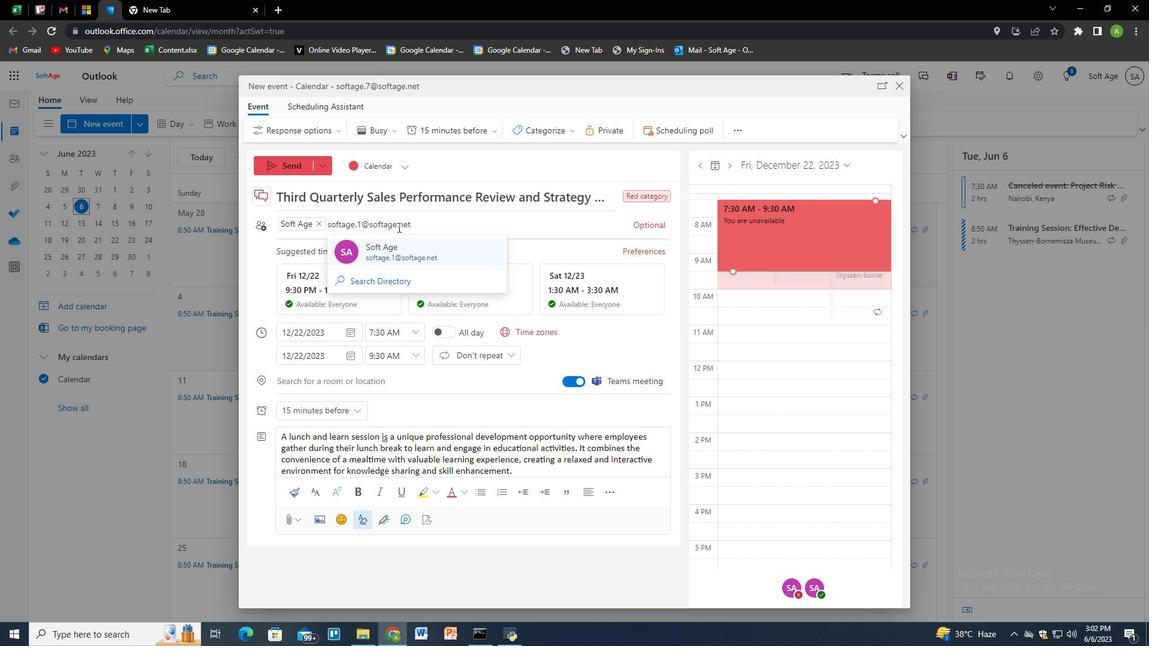 
Action: Mouse moved to (544, 130)
Screenshot: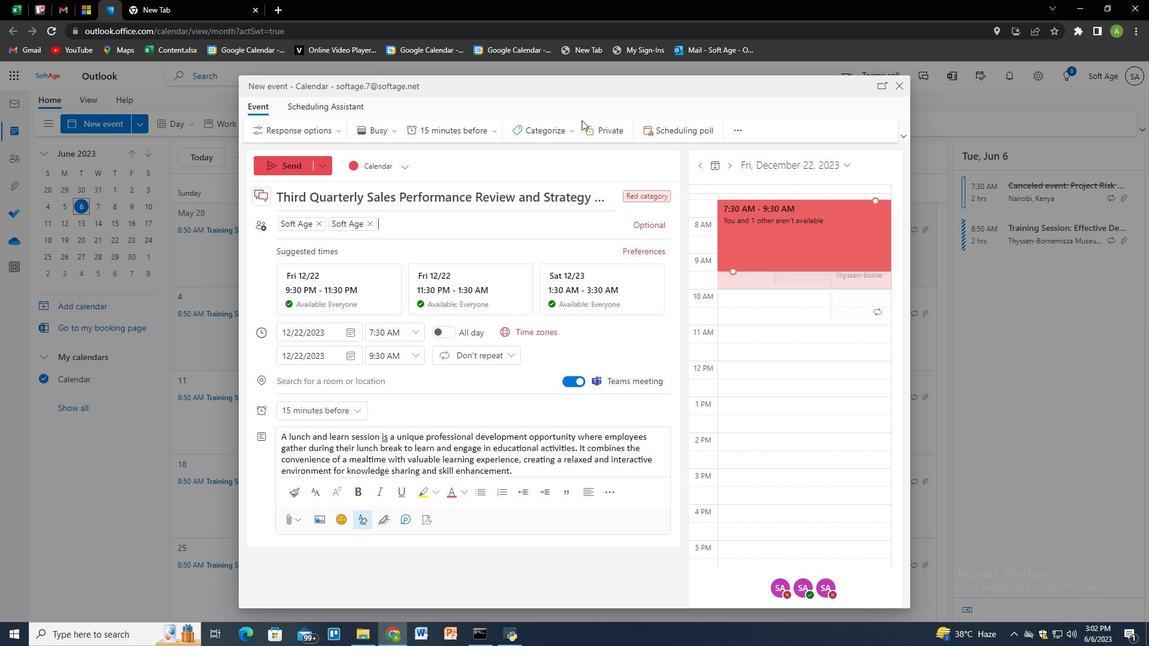 
Action: Mouse pressed left at (544, 130)
Screenshot: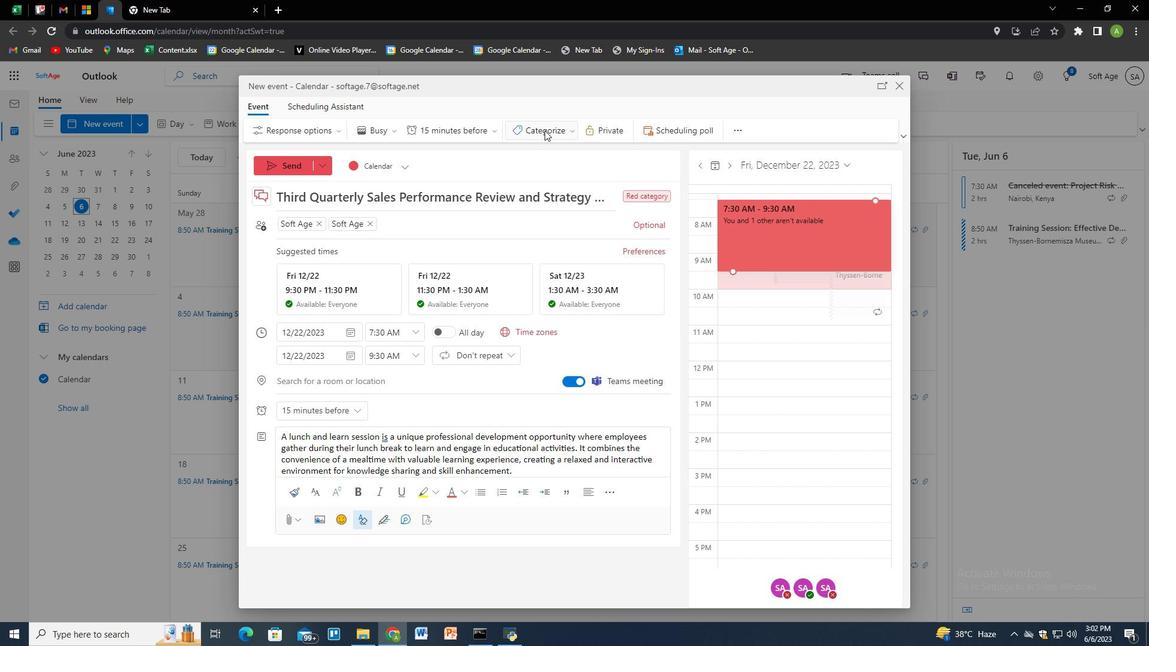 
Action: Mouse moved to (462, 122)
Screenshot: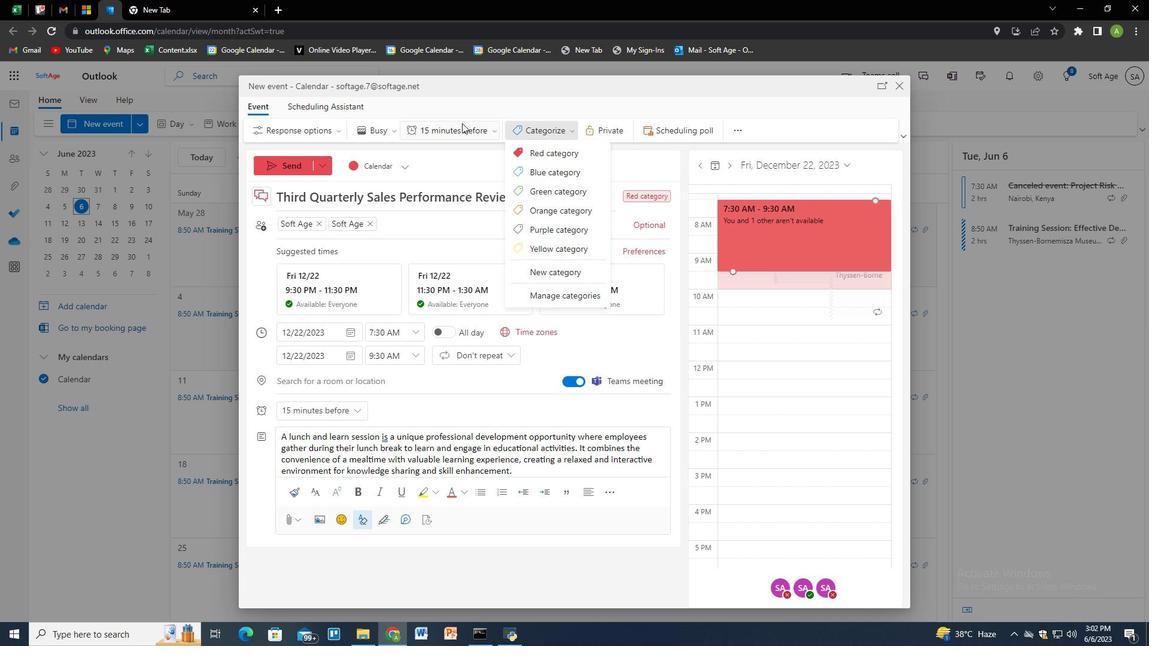 
Action: Mouse pressed left at (462, 122)
Screenshot: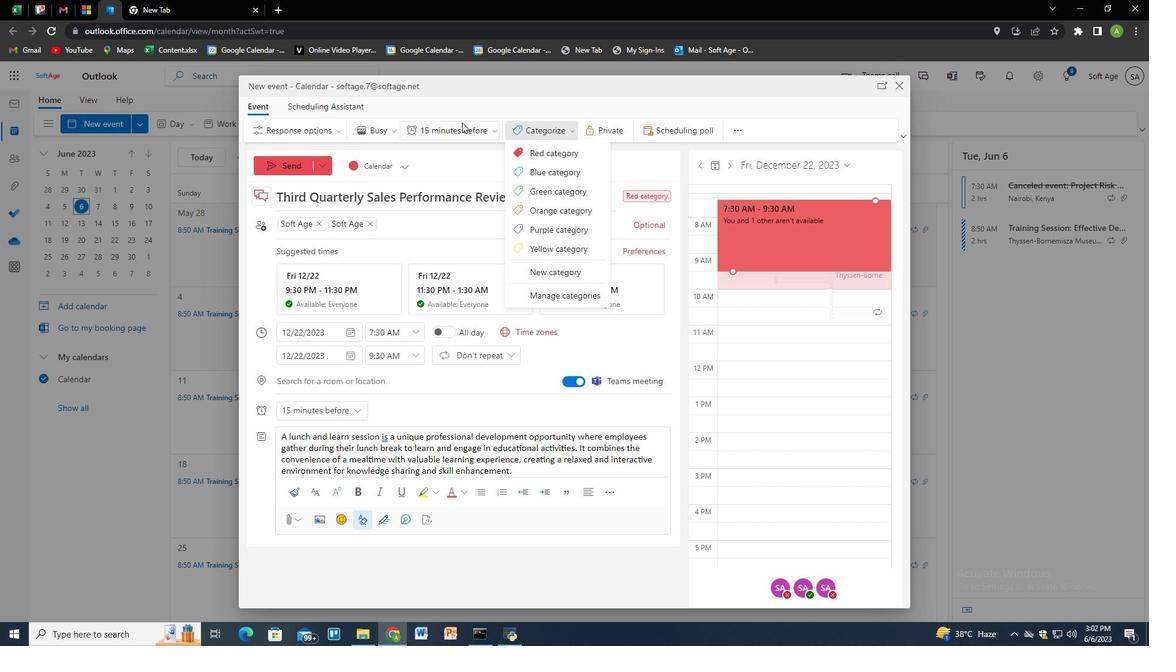 
Action: Mouse moved to (453, 370)
Screenshot: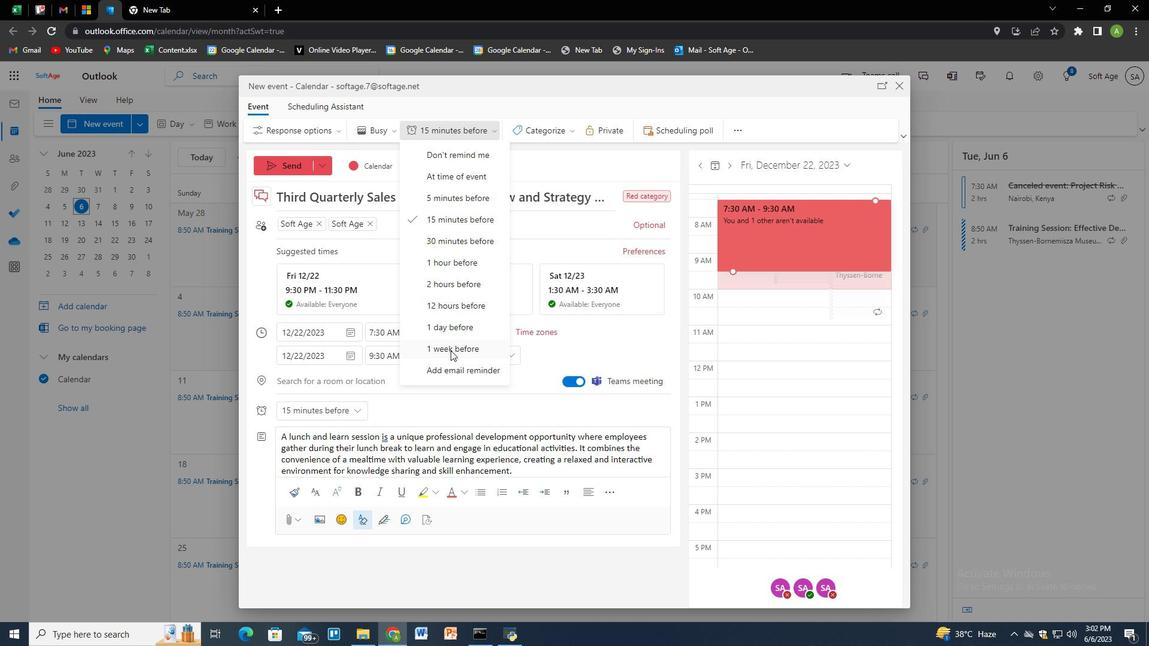
Action: Mouse pressed left at (453, 370)
Screenshot: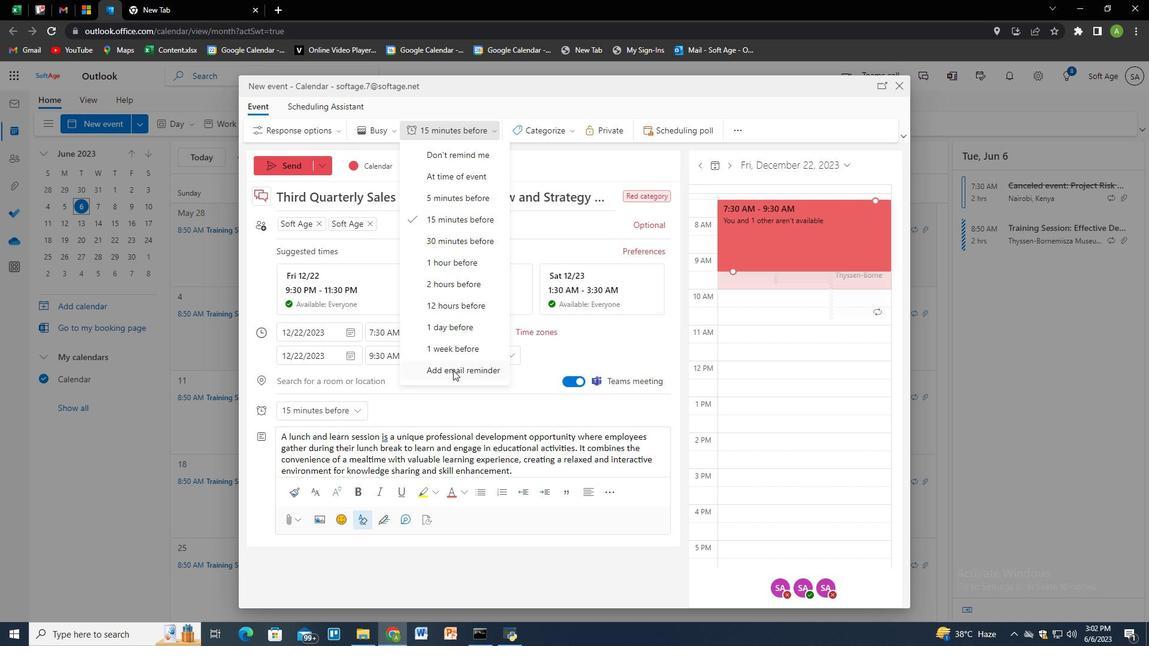 
Action: Mouse moved to (458, 260)
Screenshot: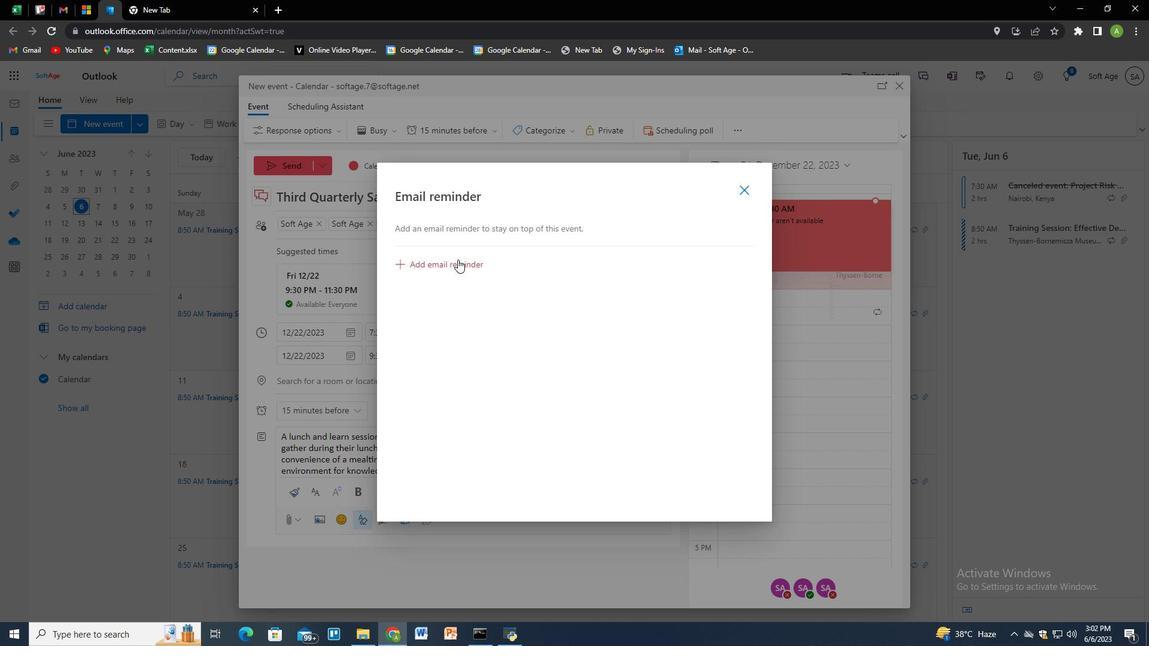 
Action: Mouse pressed left at (458, 260)
Screenshot: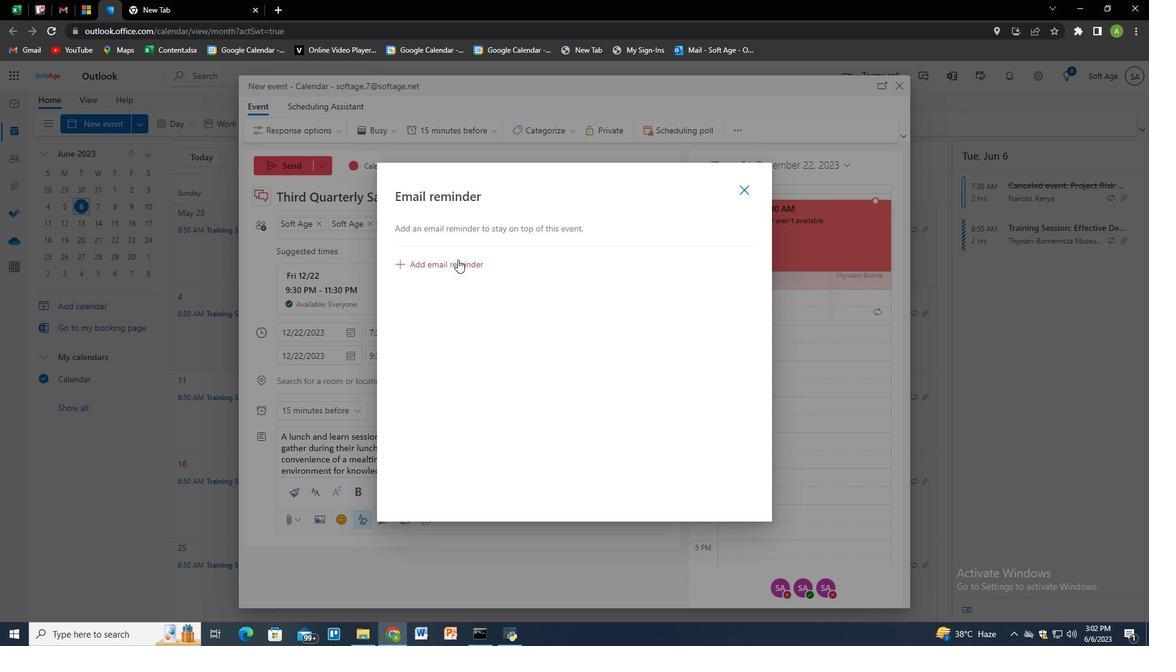 
Action: Mouse moved to (493, 263)
Screenshot: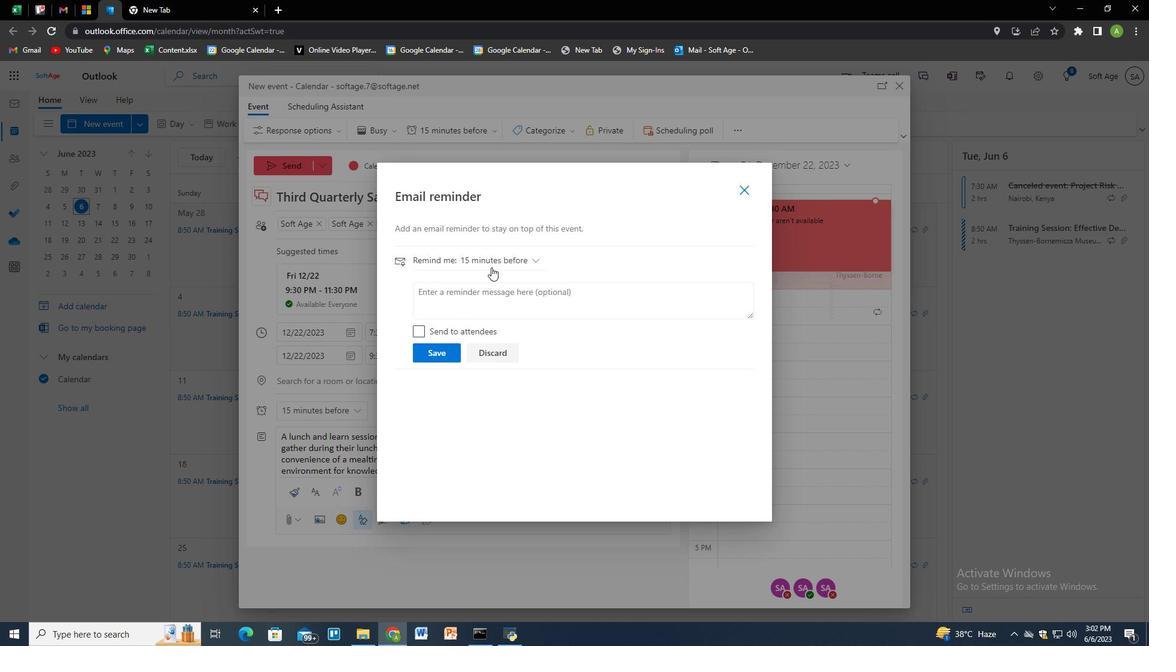 
Action: Mouse pressed left at (493, 263)
Screenshot: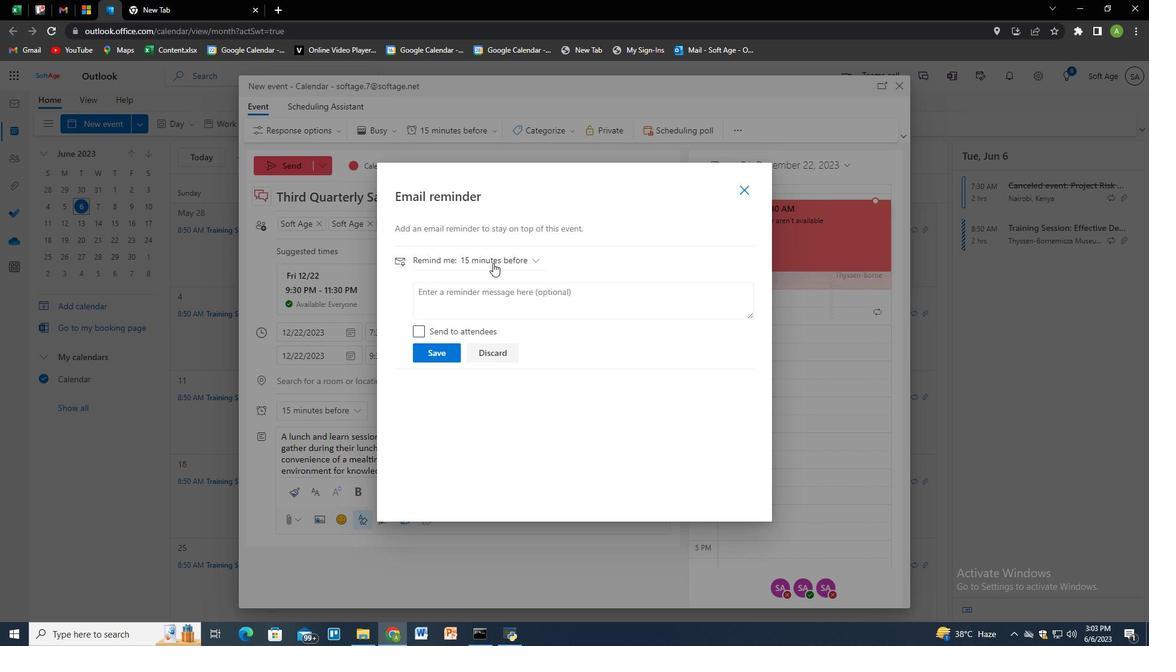 
Action: Mouse moved to (492, 480)
Screenshot: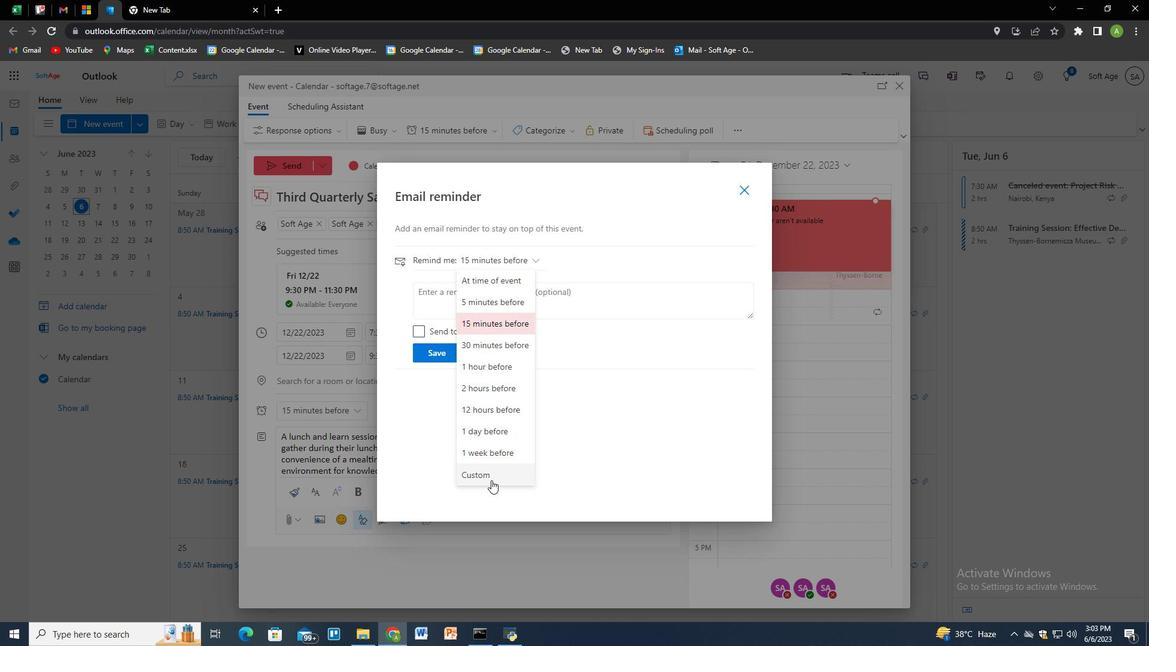 
Action: Mouse pressed left at (492, 480)
Screenshot: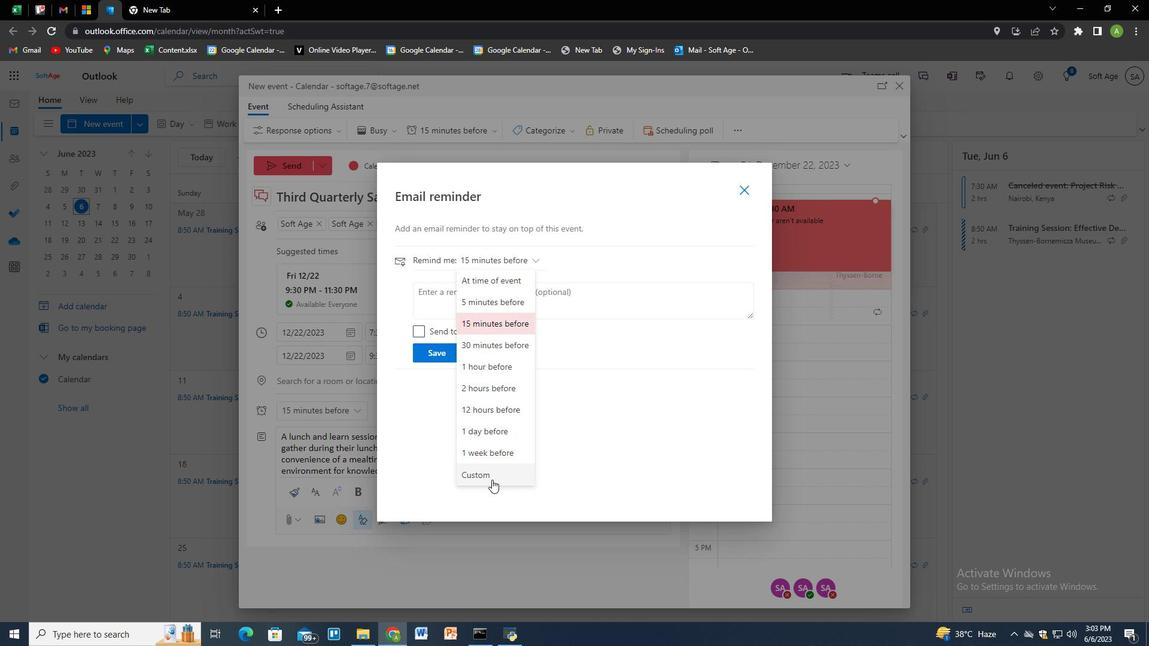
Action: Mouse moved to (485, 326)
Screenshot: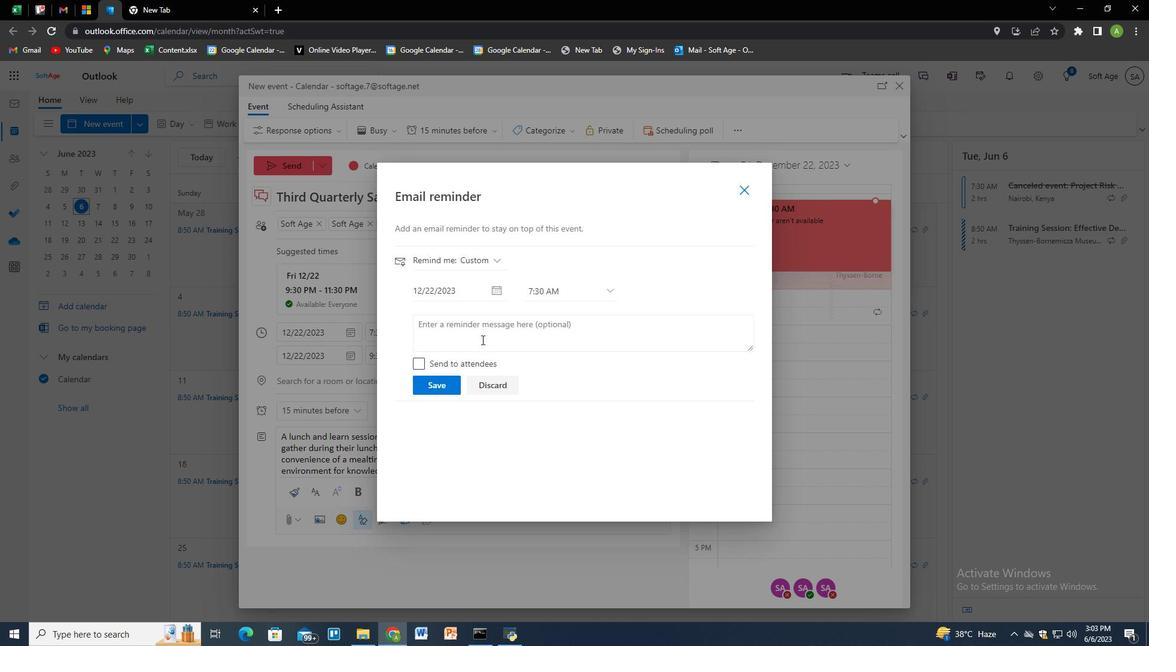 
Action: Mouse pressed left at (485, 326)
Screenshot: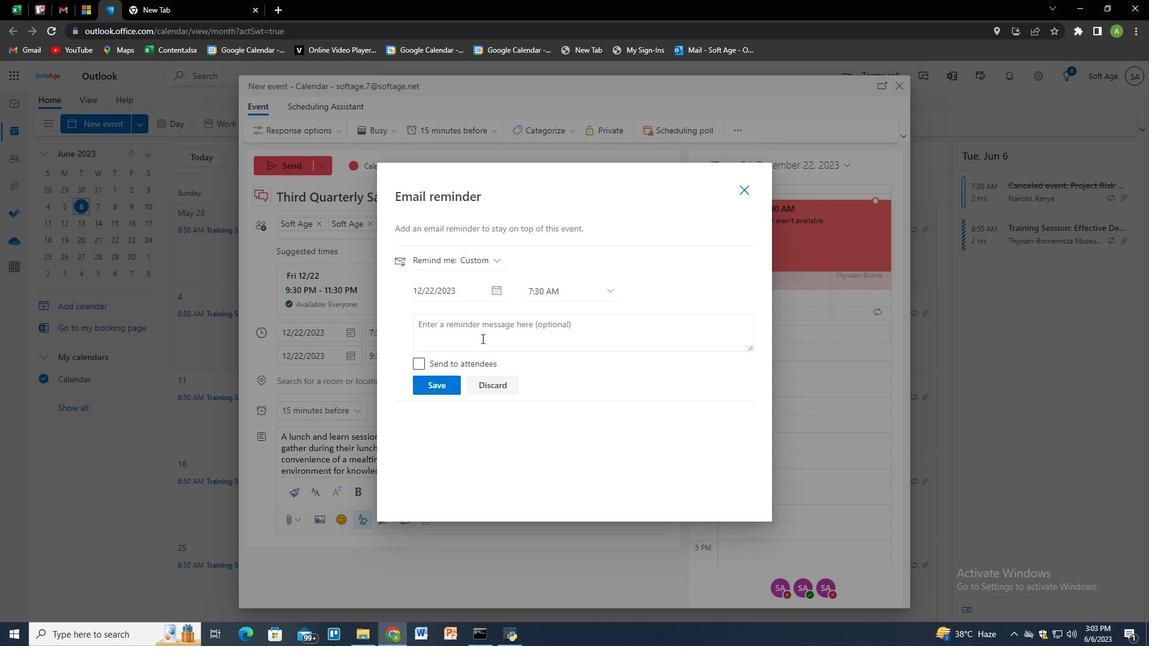 
Action: Mouse moved to (500, 315)
Screenshot: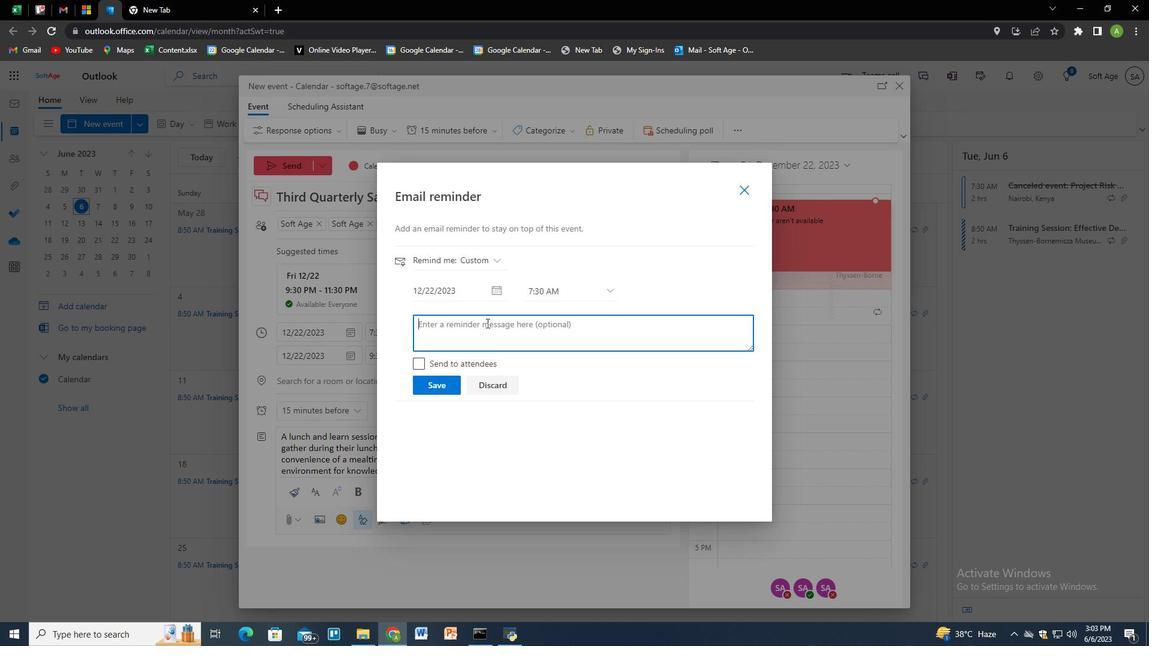 
Action: Key pressed 180<Key.space>day<Key.space>before
Screenshot: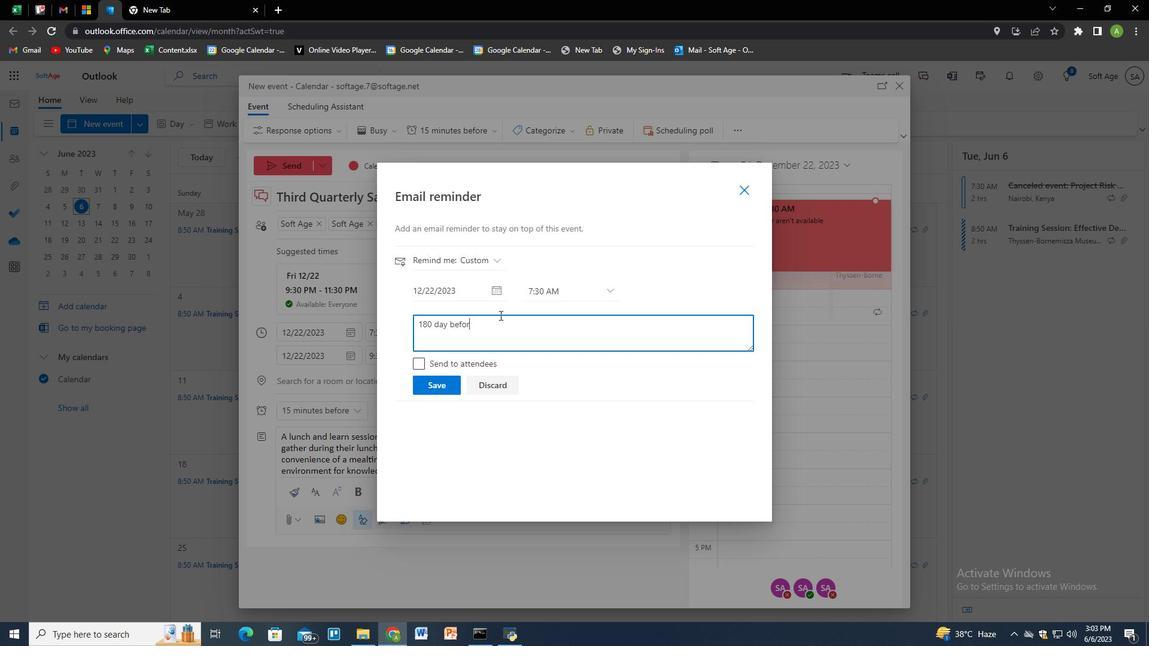 
Action: Mouse moved to (444, 386)
Screenshot: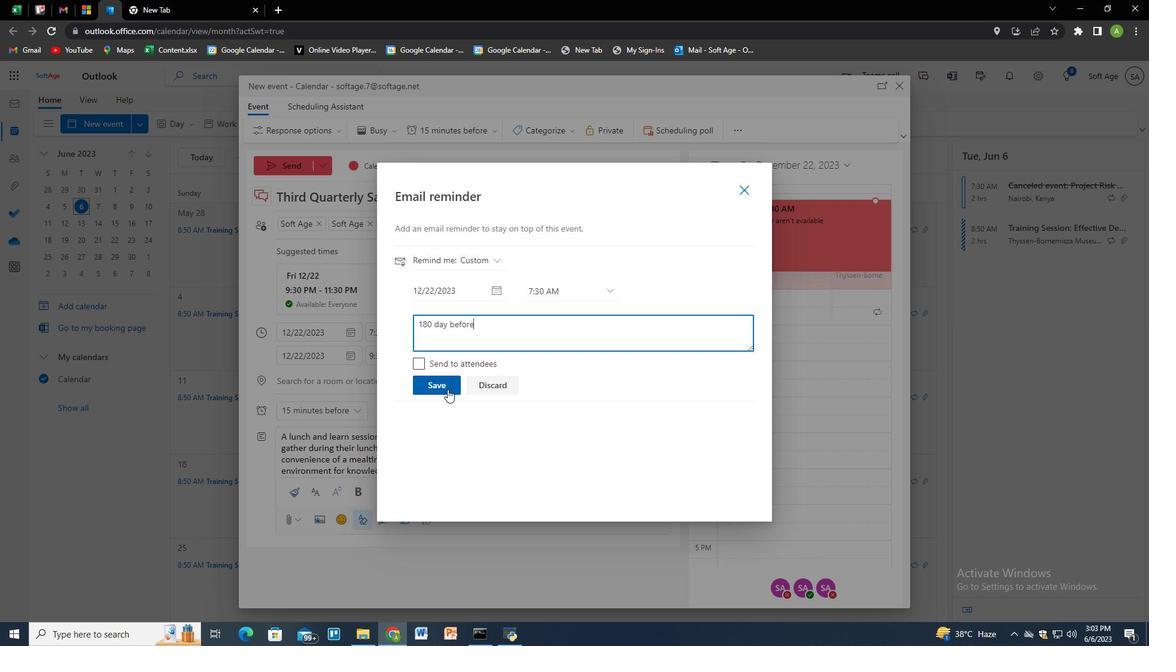 
Action: Mouse pressed left at (444, 386)
Screenshot: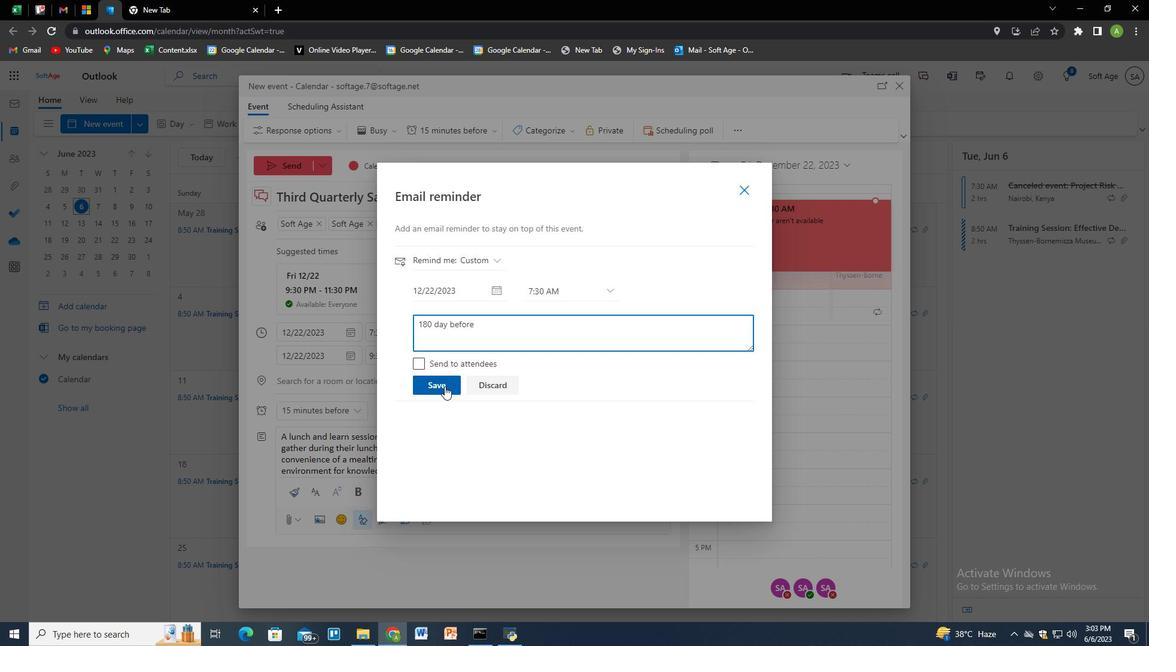 
Action: Mouse moved to (846, 384)
Screenshot: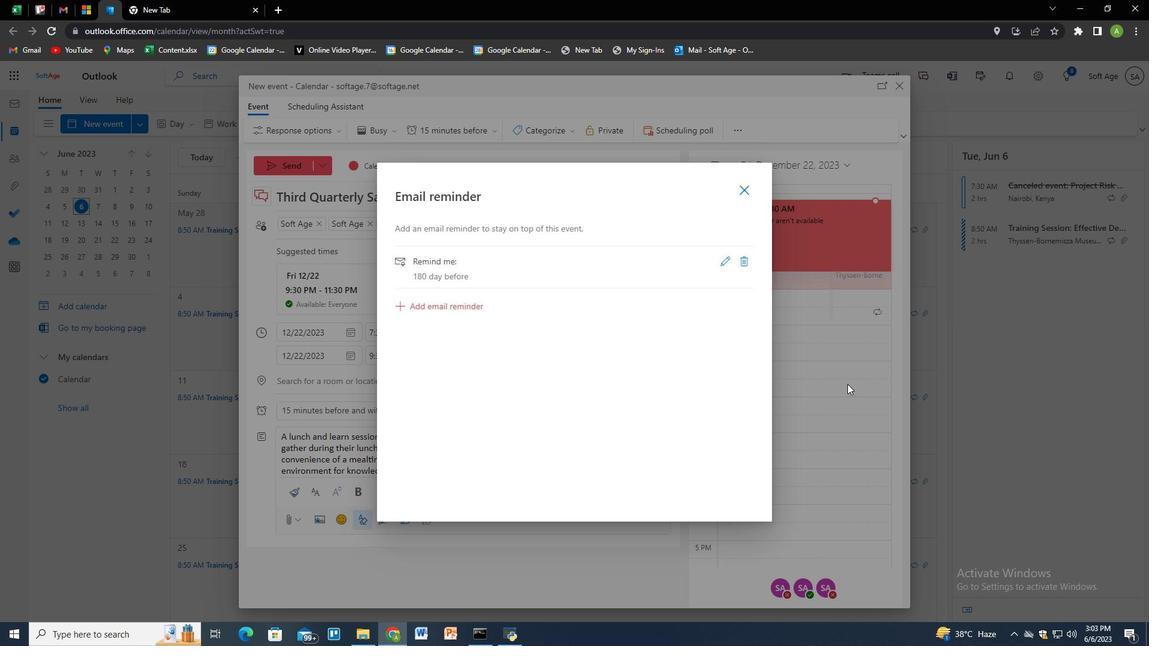 
Action: Mouse pressed left at (846, 384)
Screenshot: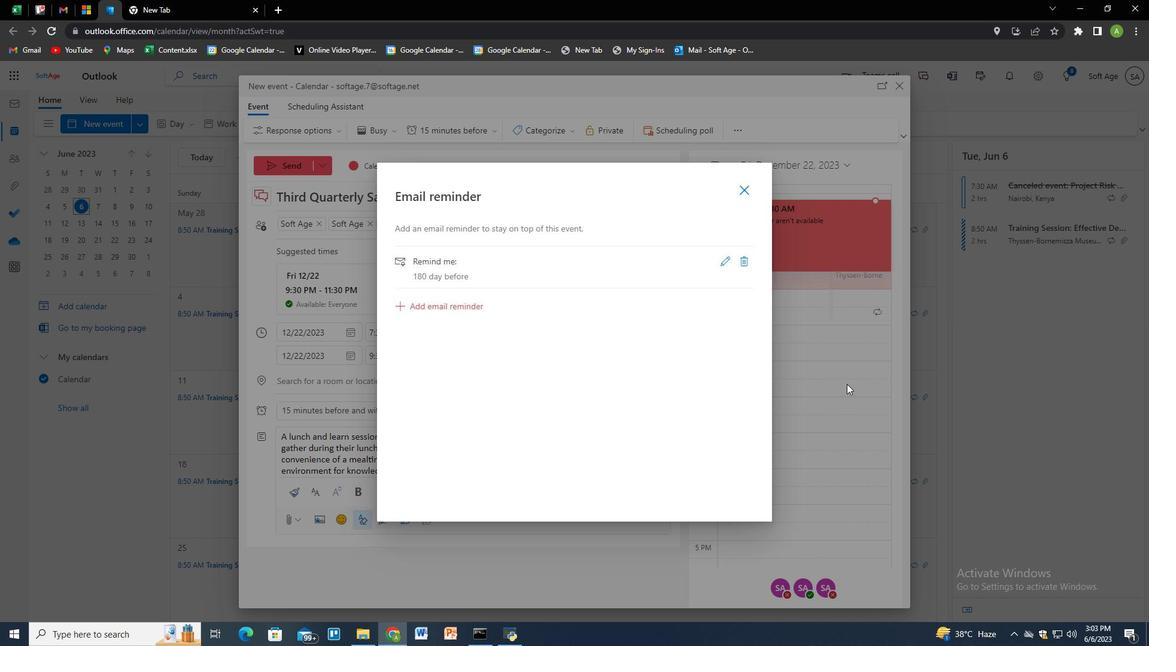 
Action: Mouse moved to (282, 162)
Screenshot: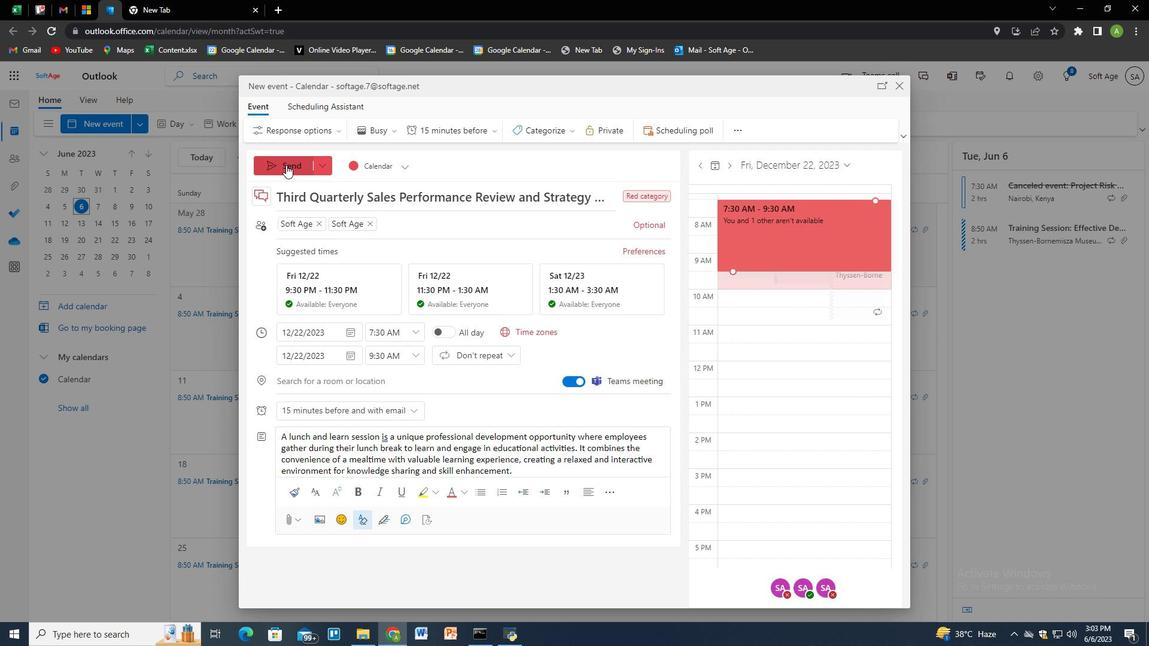 
Action: Mouse pressed left at (282, 162)
Screenshot: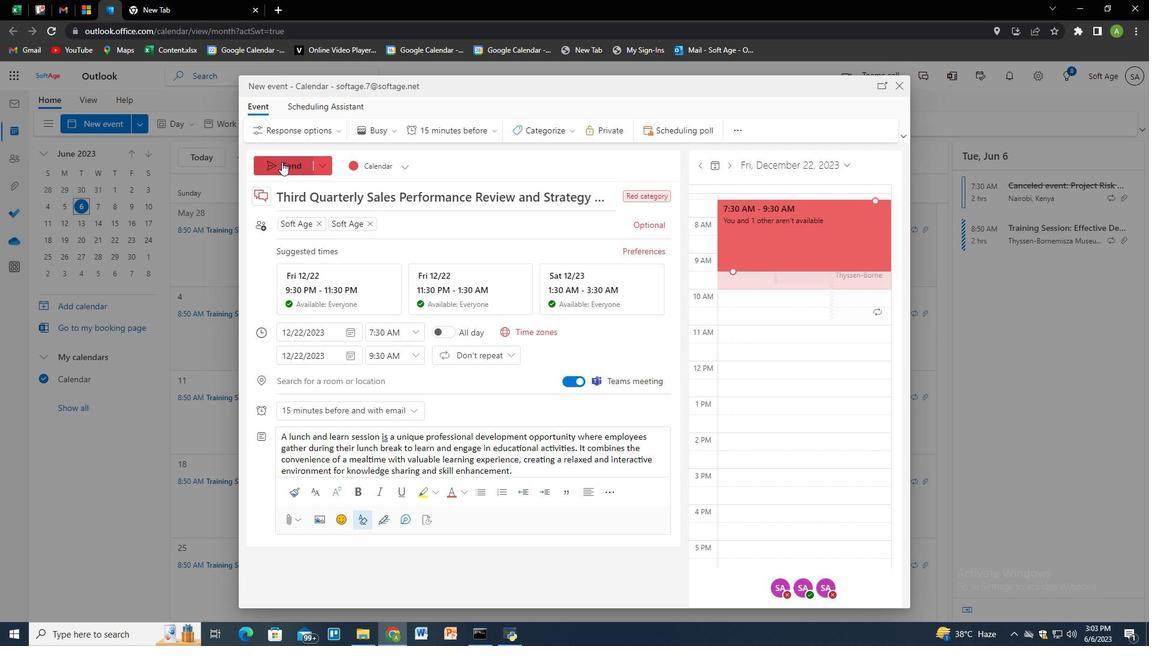 
Action: Mouse moved to (631, 370)
Screenshot: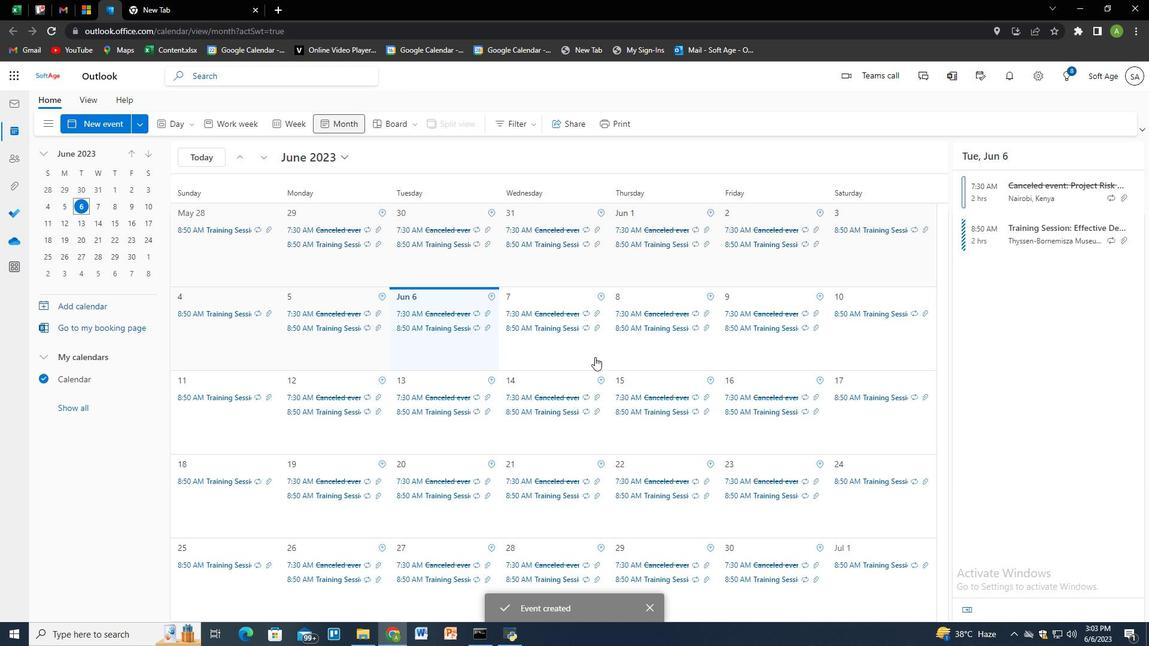
